 Task: Create new customer invoice with Date Opened: 23-Apr-23, Select Customer: Bargain Hunt, Terms: Net 30. Make invoice entry for item-1 with Date: 23-Apr-23, Description: Wet N Wild Beauty 749A Dulce de Leche Contouring Palette, Income Account: Income:Sales, Quantity: 2, Unit Price: 14.99, Sales Tax: Y, Sales Tax Included: Y, Tax Table: Sales Tax. Make entry for item-2 with Date: 23-Apr-23, Description: JVN Pre-Wash Scalp & Hair Treatment Oil (1.7 oz)
, Income Account: Income:Sales, Quantity: 1, Unit Price: 11.29, Sales Tax: Y, Sales Tax Included: Y, Tax Table: Sales Tax. Post Invoice with Post Date: 23-Apr-23, Post to Accounts: Assets:Accounts Receivable. Pay / Process Payment with Transaction Date: 22-May-23, Amount: 41.27, Transfer Account: Checking Account. Go to 'Print Invoice'.
Action: Mouse moved to (171, 35)
Screenshot: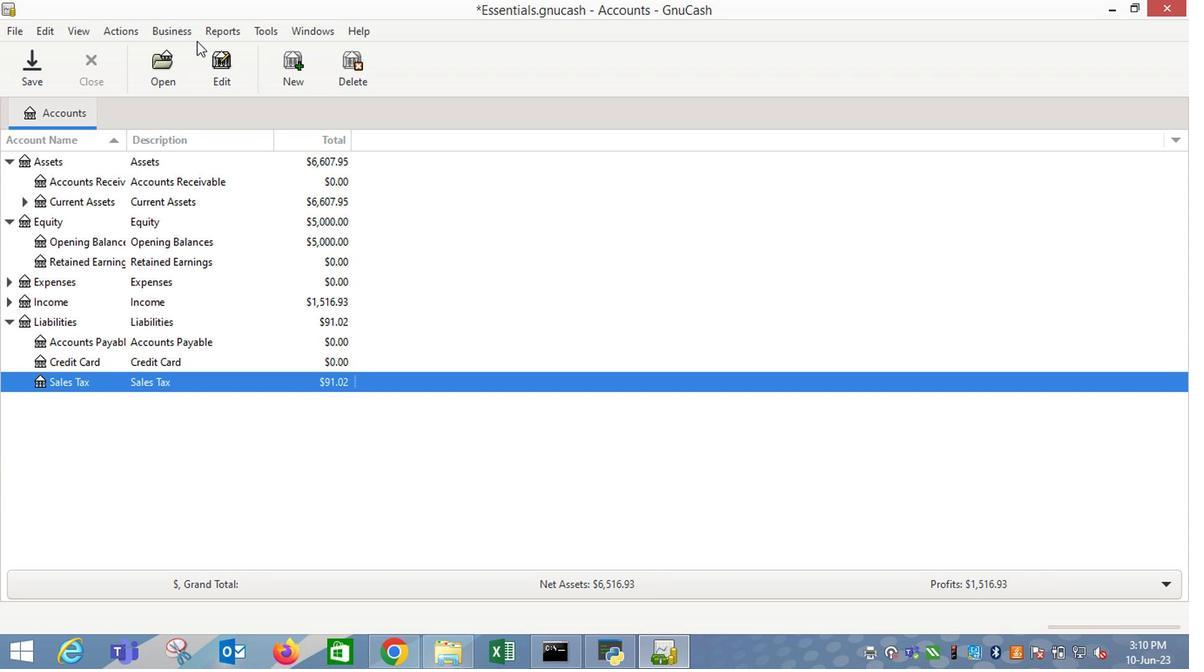 
Action: Mouse pressed left at (171, 35)
Screenshot: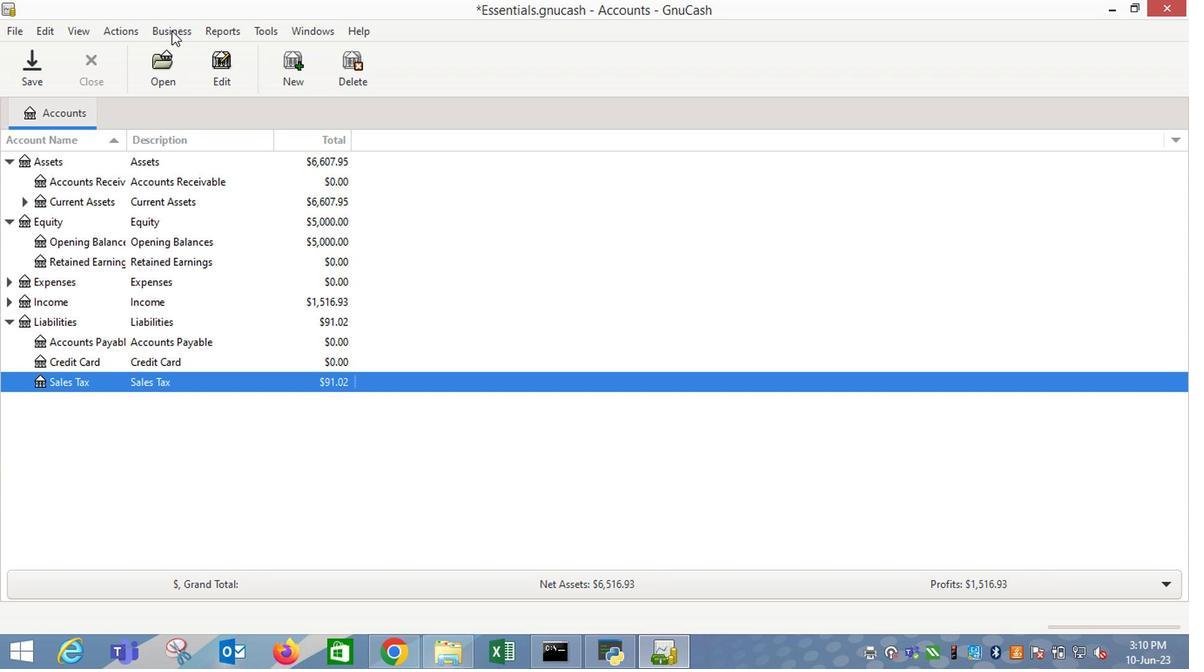 
Action: Mouse moved to (361, 122)
Screenshot: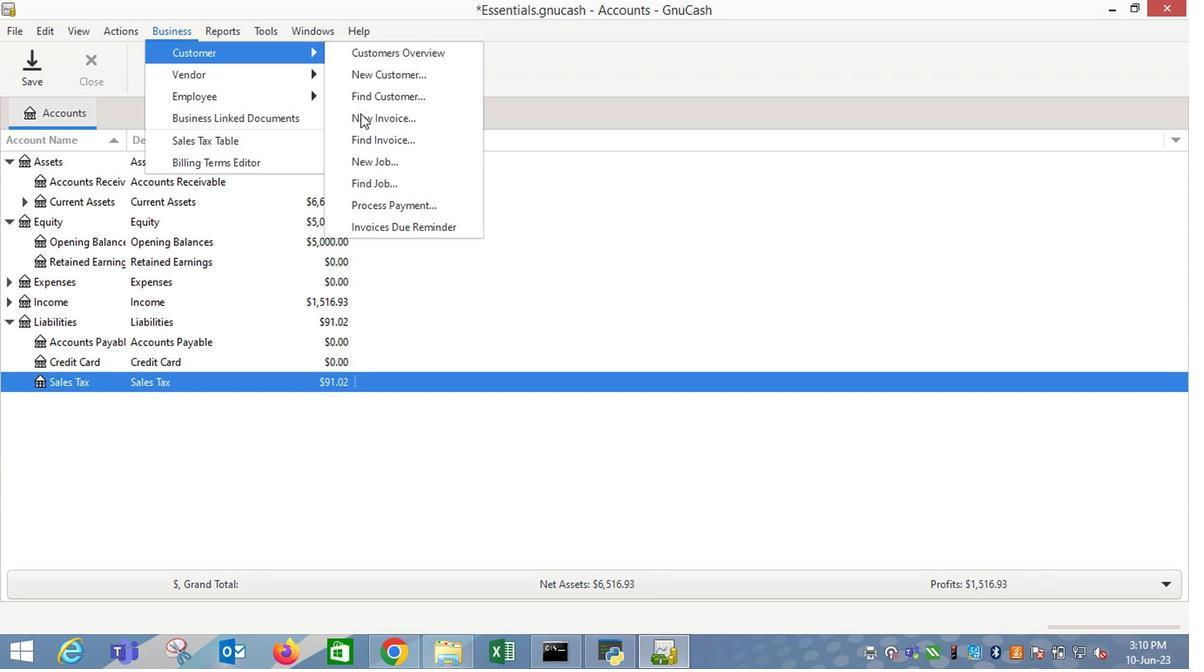 
Action: Mouse pressed left at (361, 122)
Screenshot: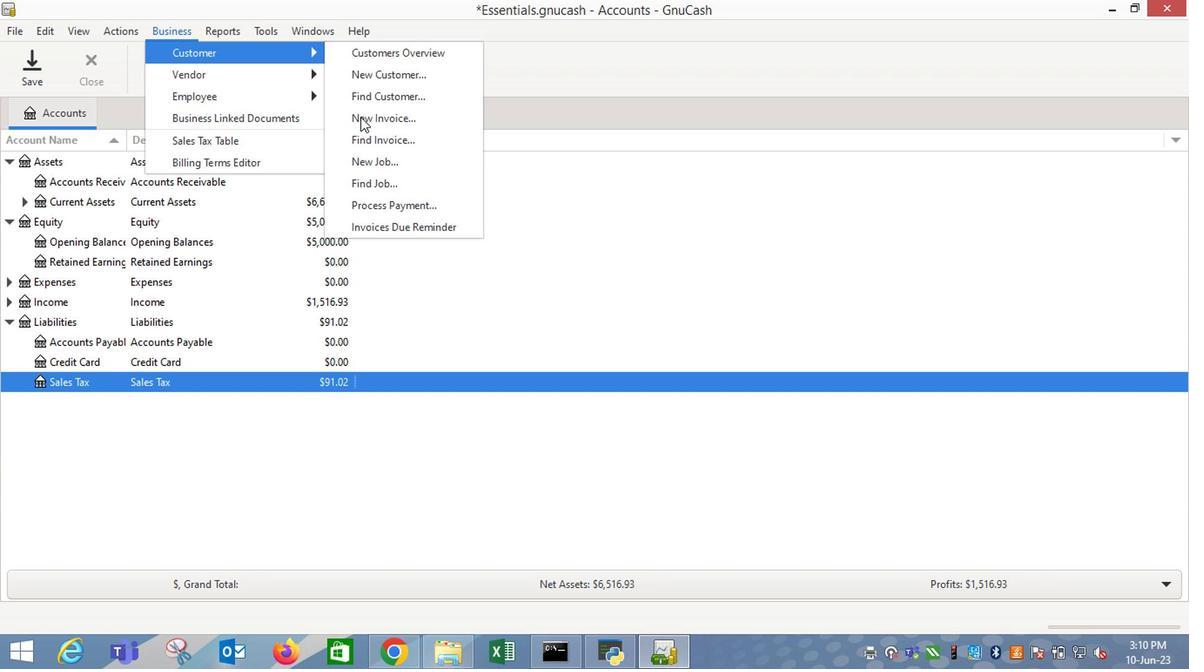 
Action: Mouse moved to (708, 268)
Screenshot: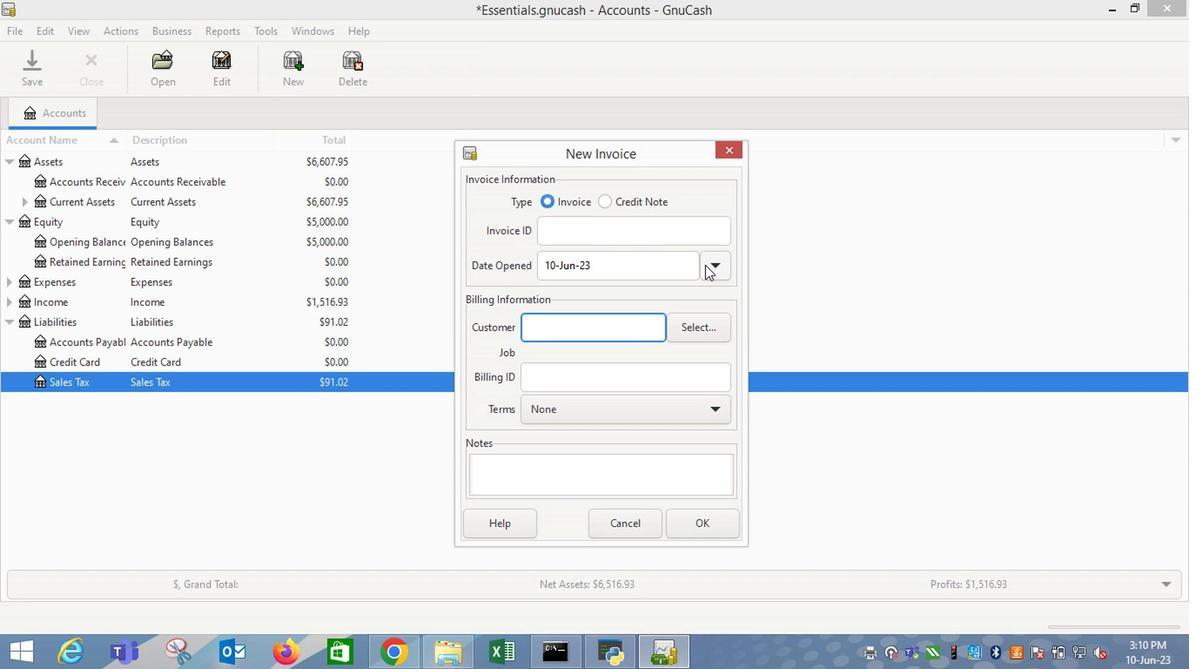 
Action: Mouse pressed left at (708, 268)
Screenshot: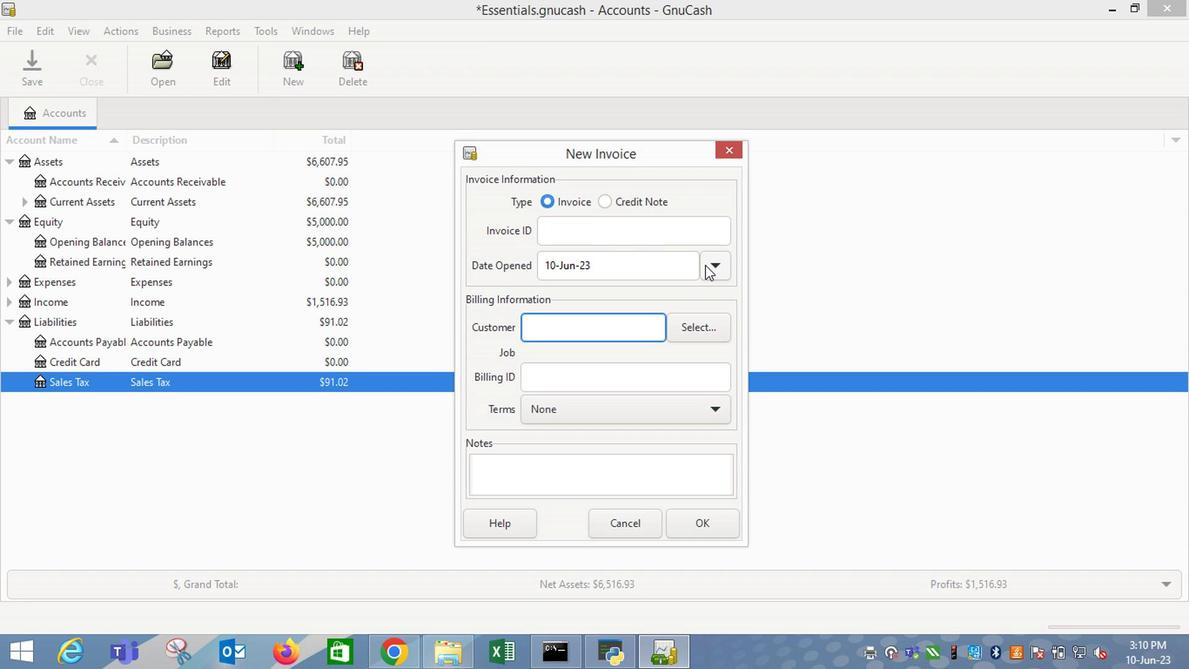 
Action: Mouse moved to (579, 294)
Screenshot: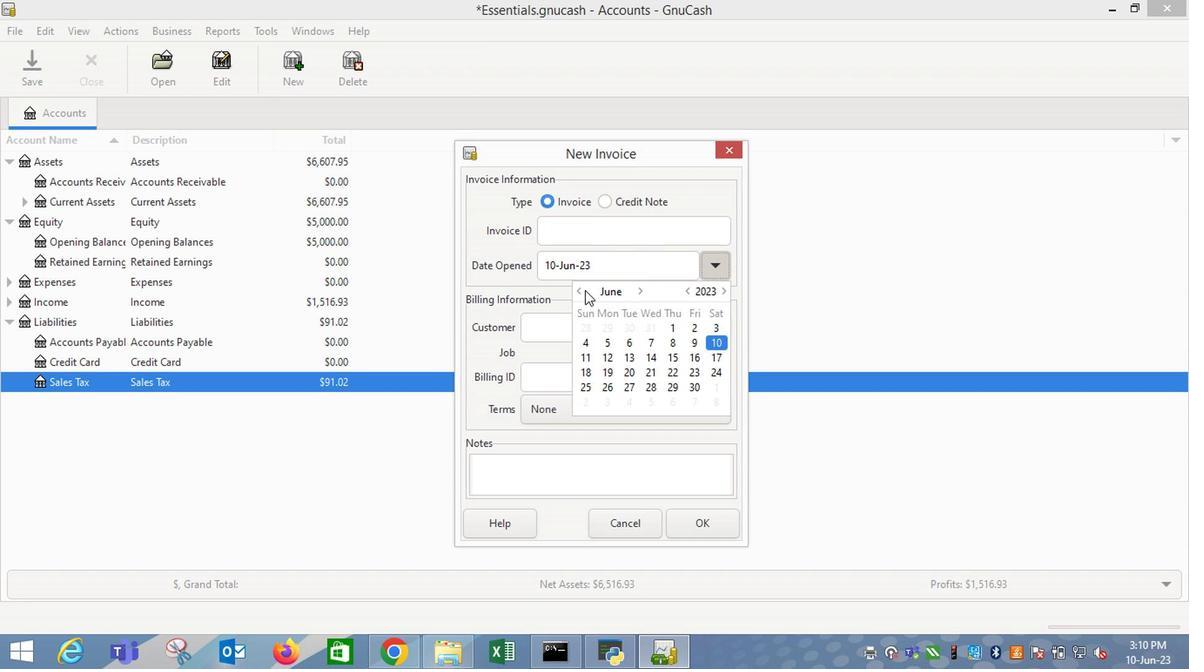 
Action: Mouse pressed left at (579, 294)
Screenshot: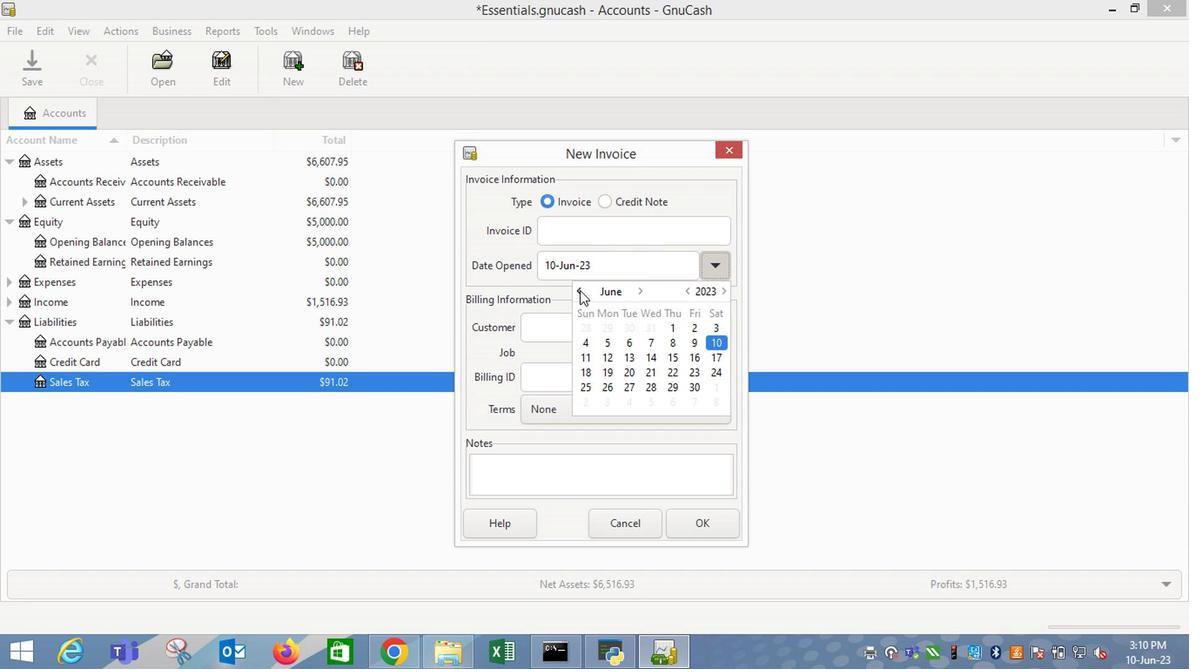 
Action: Mouse moved to (579, 294)
Screenshot: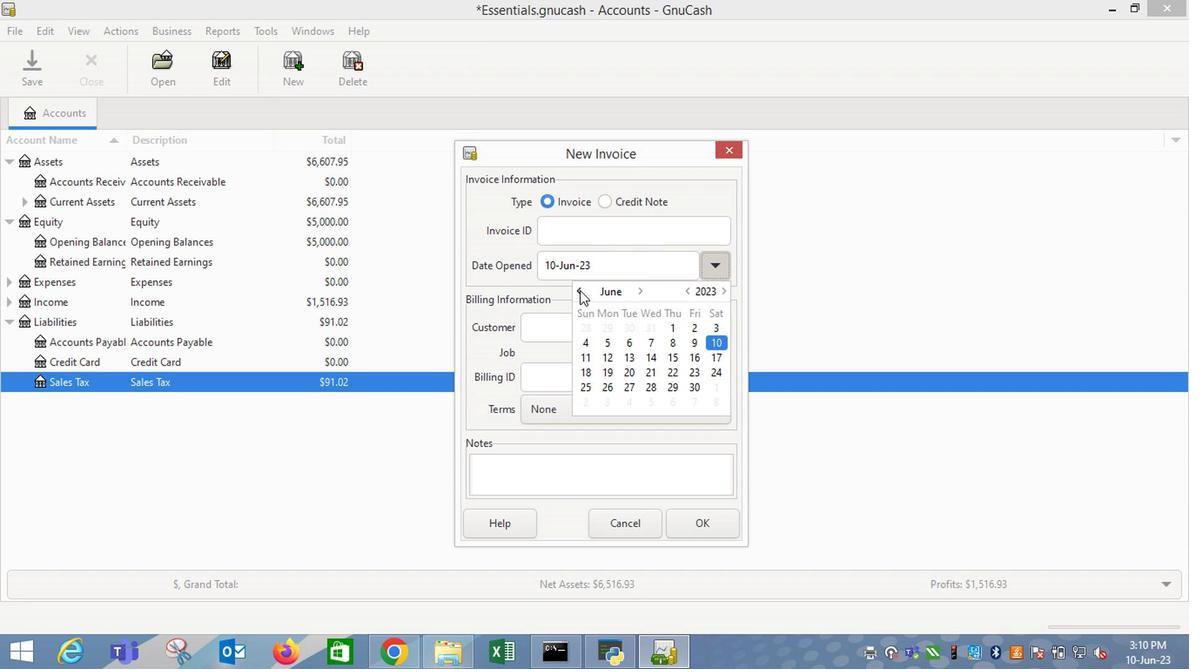 
Action: Mouse pressed left at (579, 294)
Screenshot: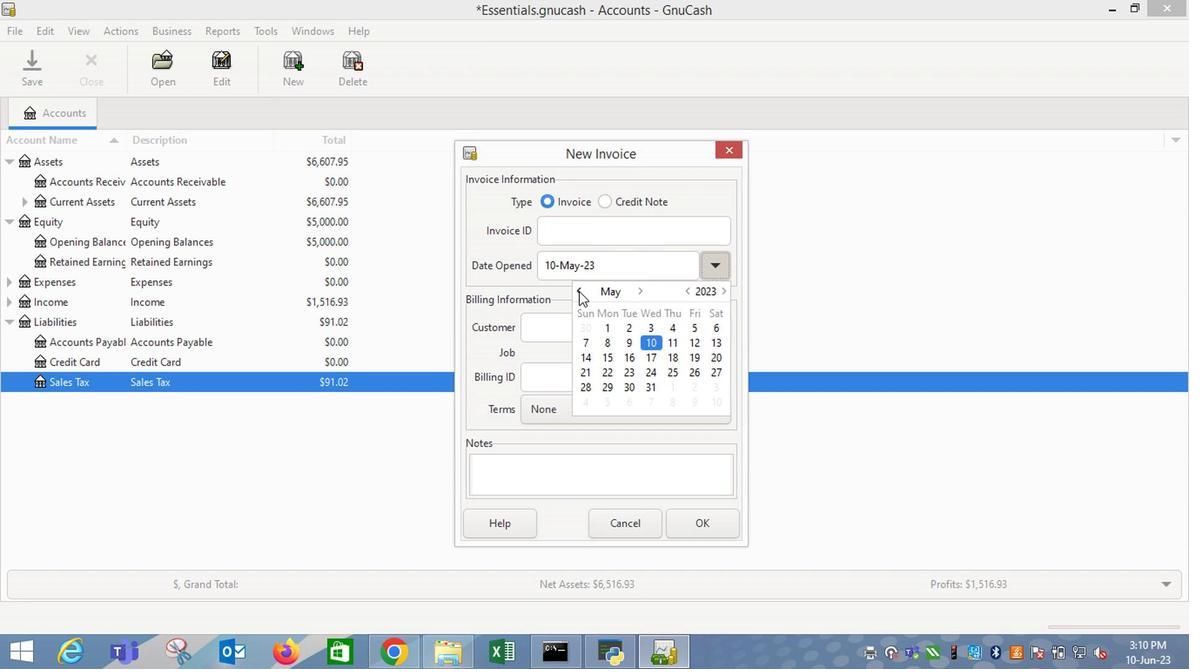 
Action: Mouse moved to (586, 390)
Screenshot: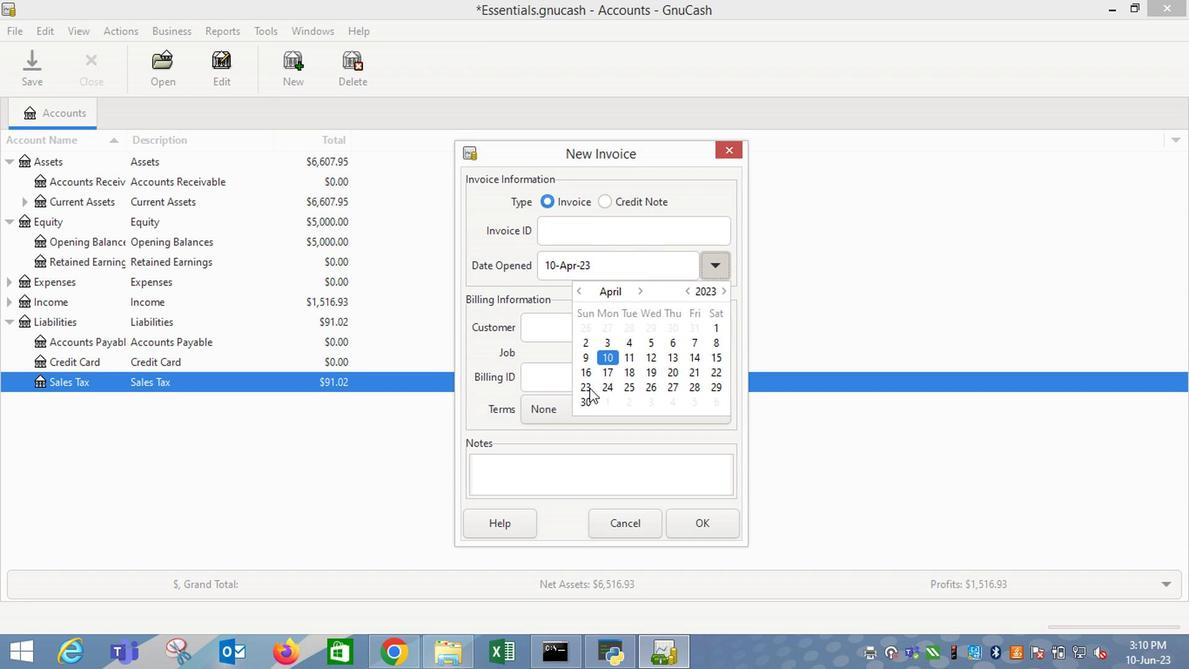 
Action: Mouse pressed left at (586, 390)
Screenshot: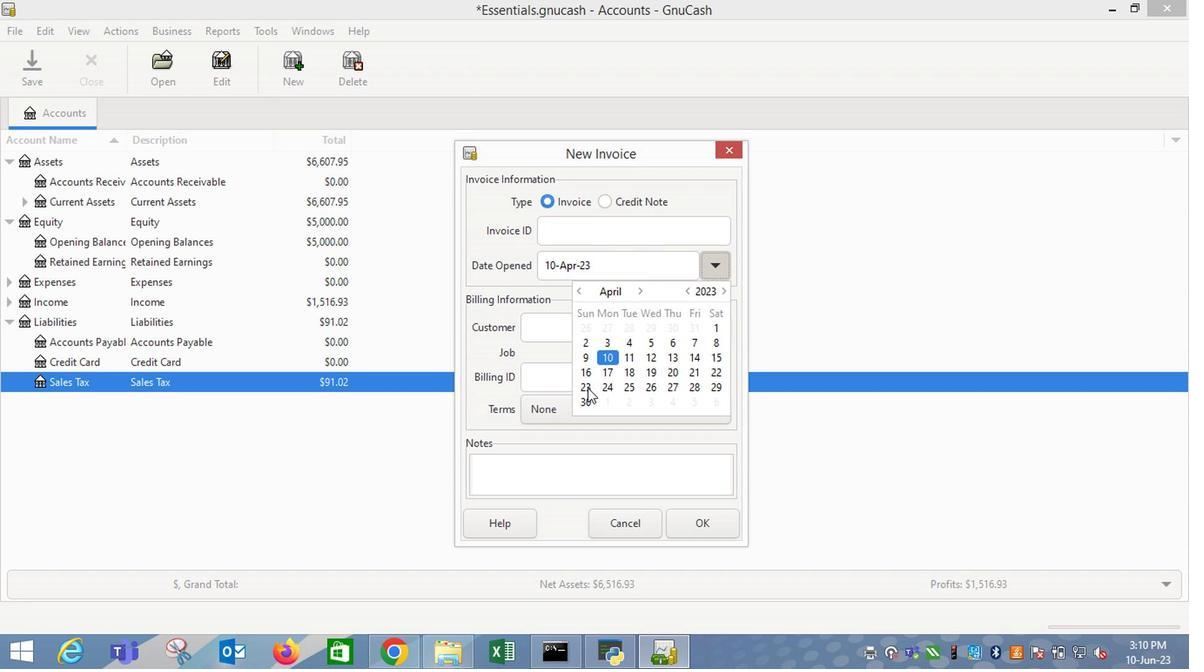 
Action: Mouse moved to (537, 375)
Screenshot: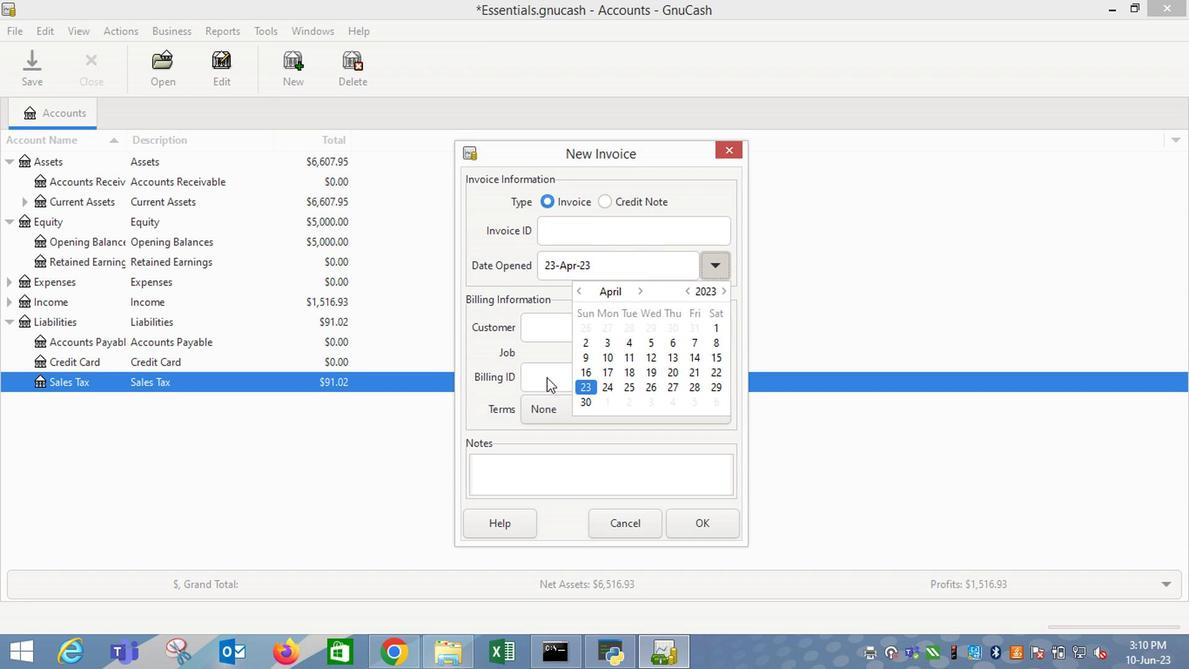 
Action: Mouse pressed left at (537, 375)
Screenshot: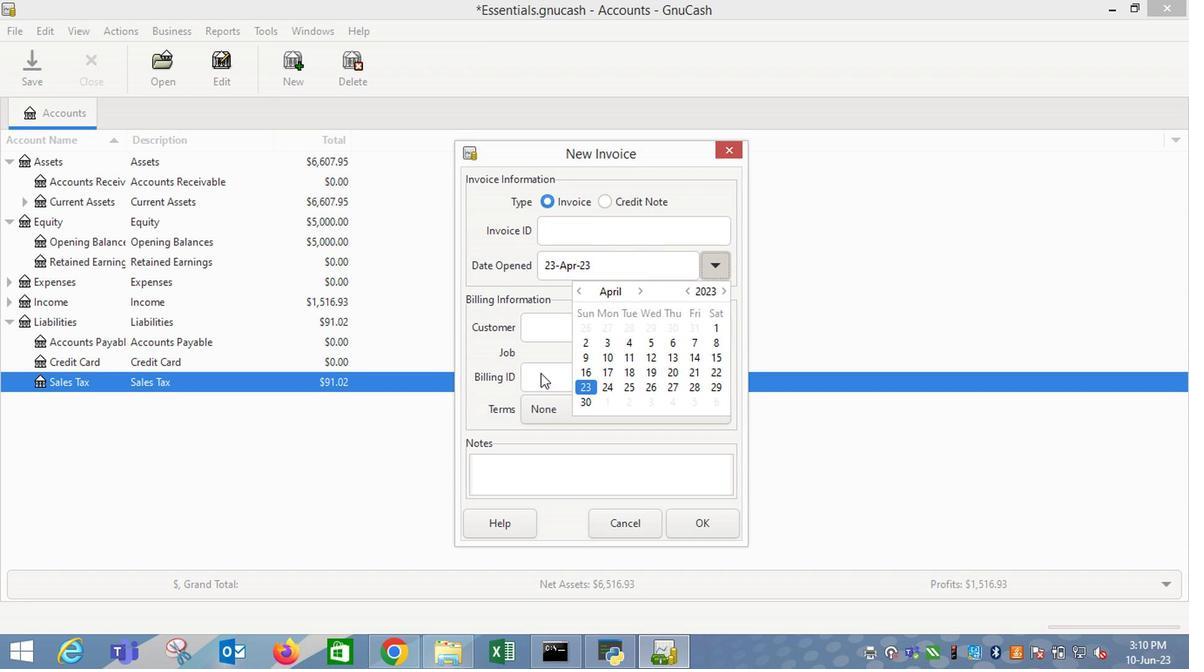 
Action: Mouse moved to (558, 331)
Screenshot: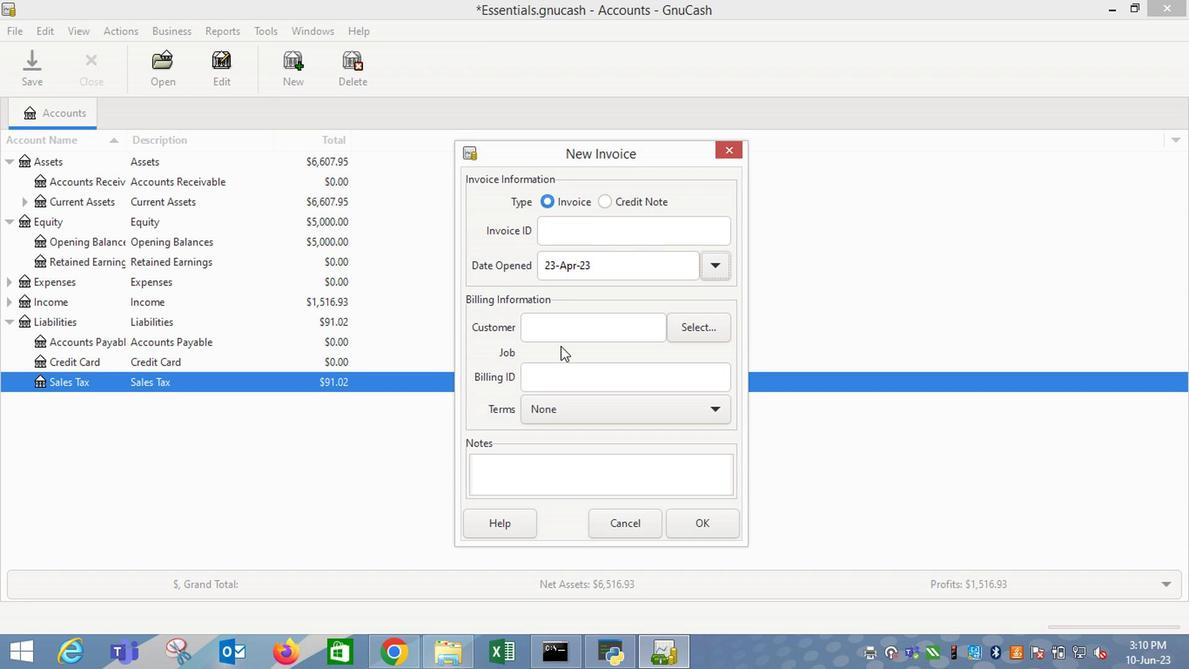 
Action: Mouse pressed left at (558, 331)
Screenshot: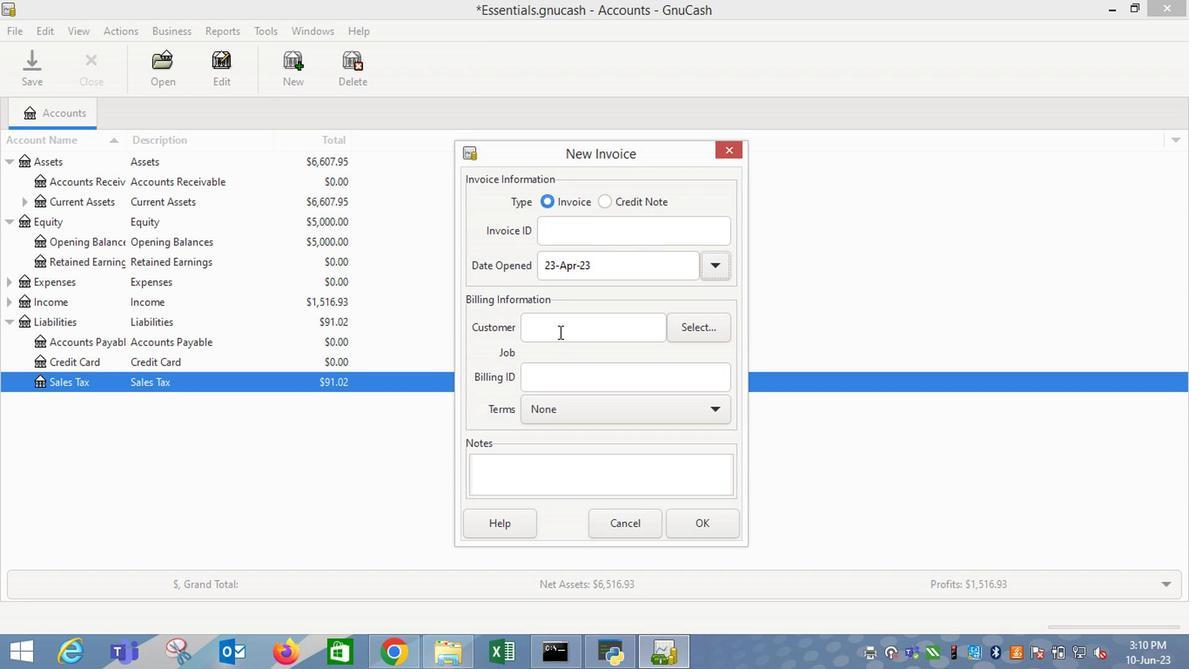 
Action: Key pressed <Key.shift_r>Bar
Screenshot: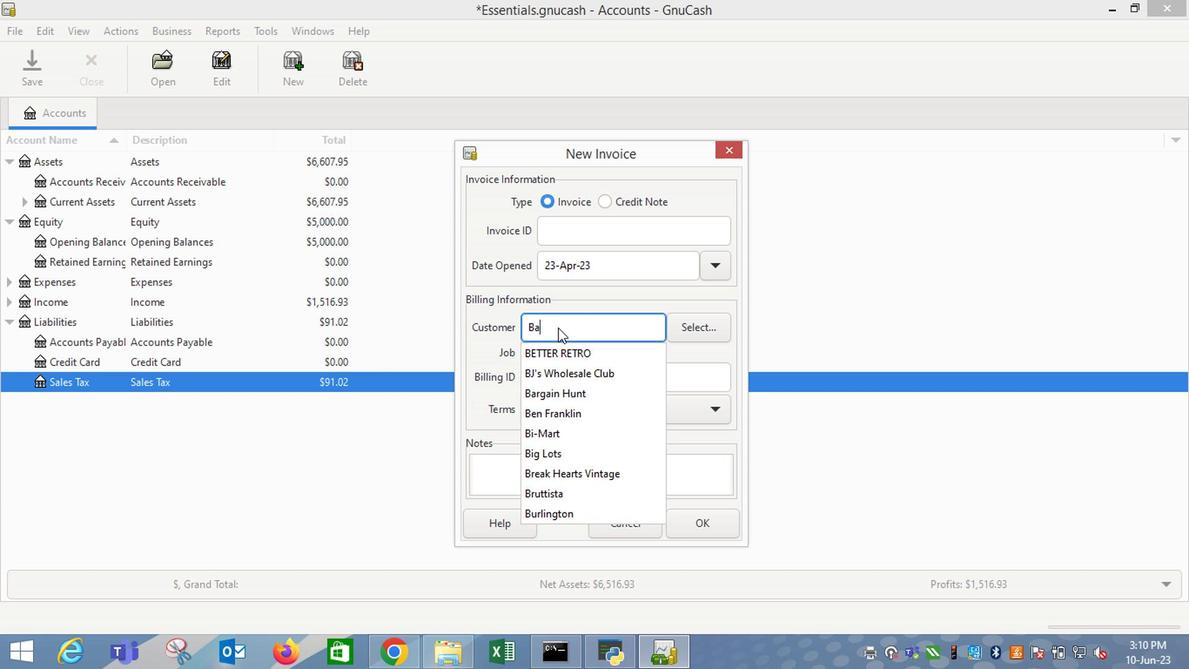 
Action: Mouse moved to (566, 353)
Screenshot: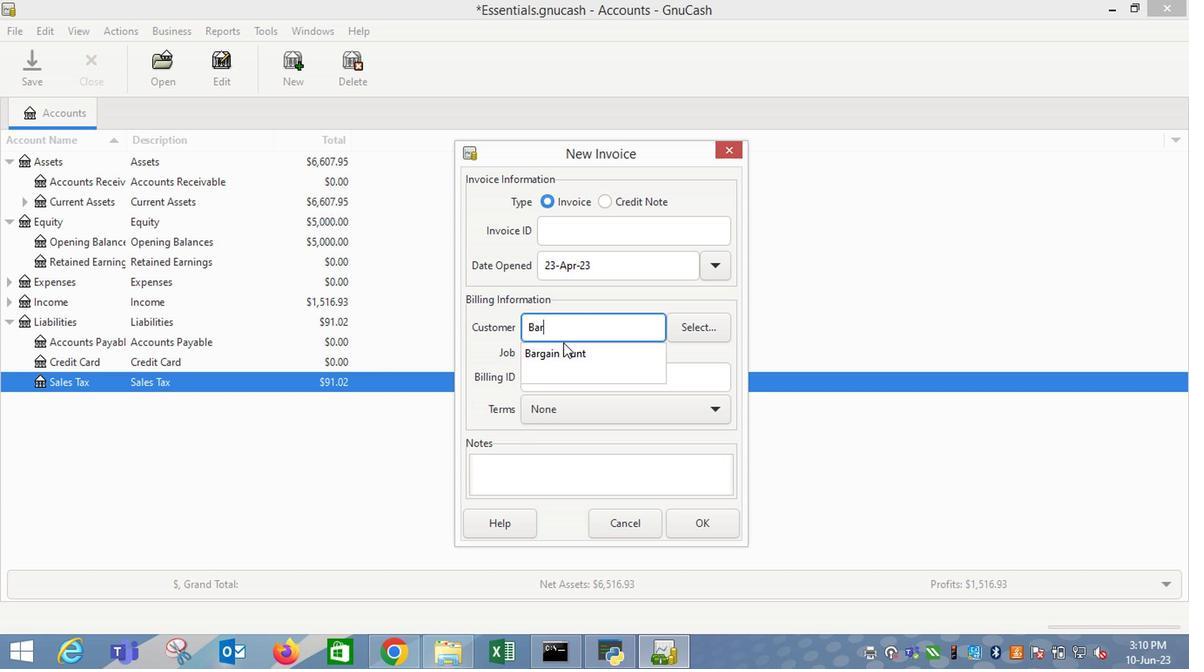 
Action: Mouse pressed left at (566, 353)
Screenshot: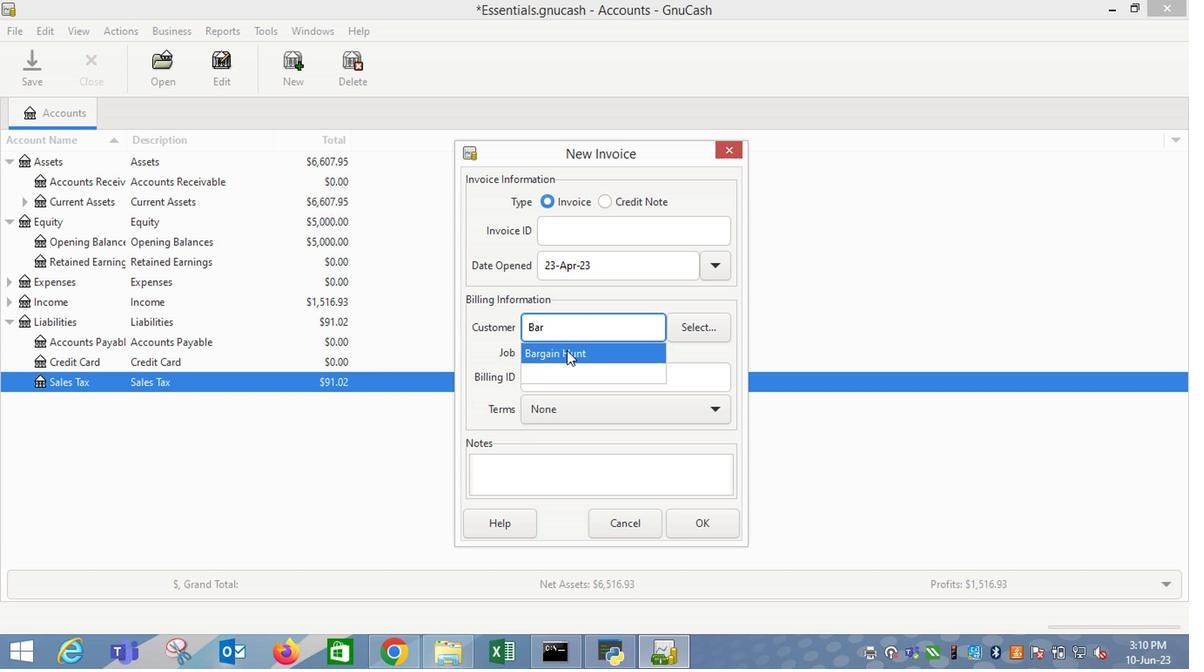 
Action: Mouse moved to (551, 426)
Screenshot: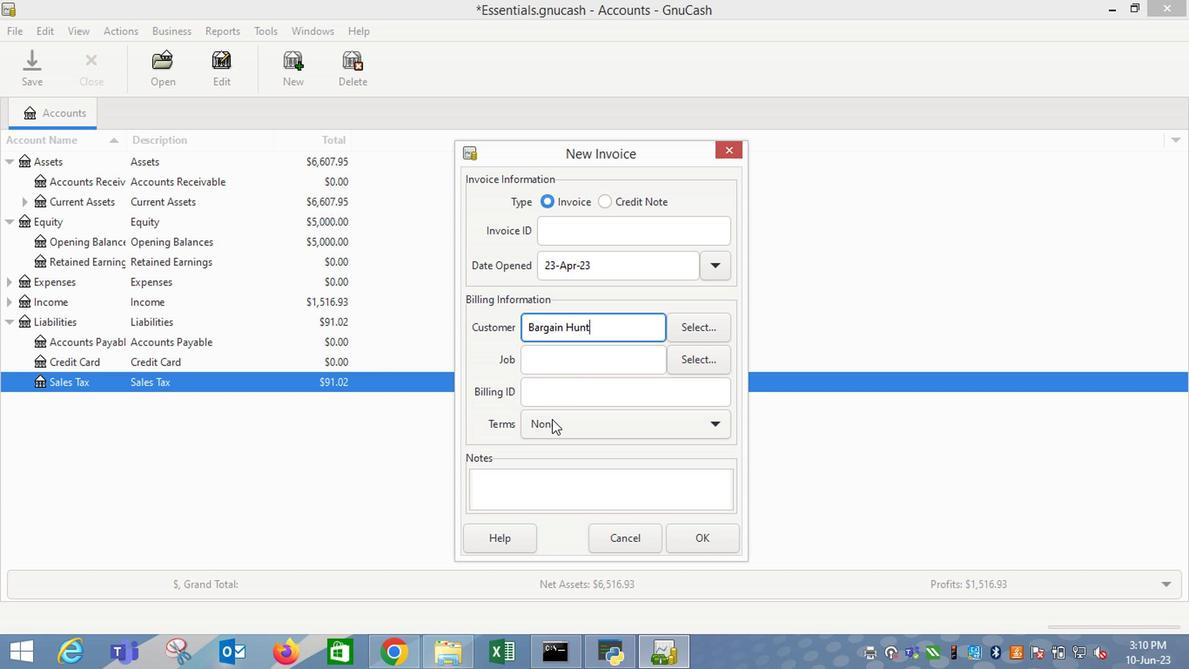 
Action: Mouse pressed left at (551, 426)
Screenshot: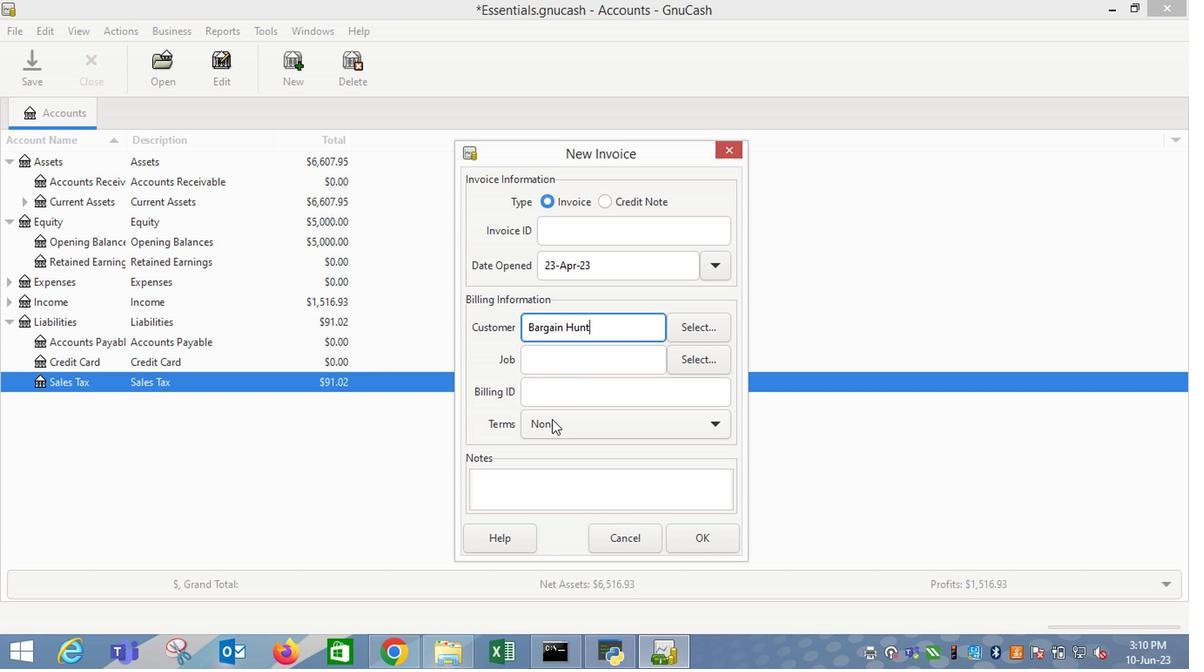 
Action: Mouse moved to (592, 488)
Screenshot: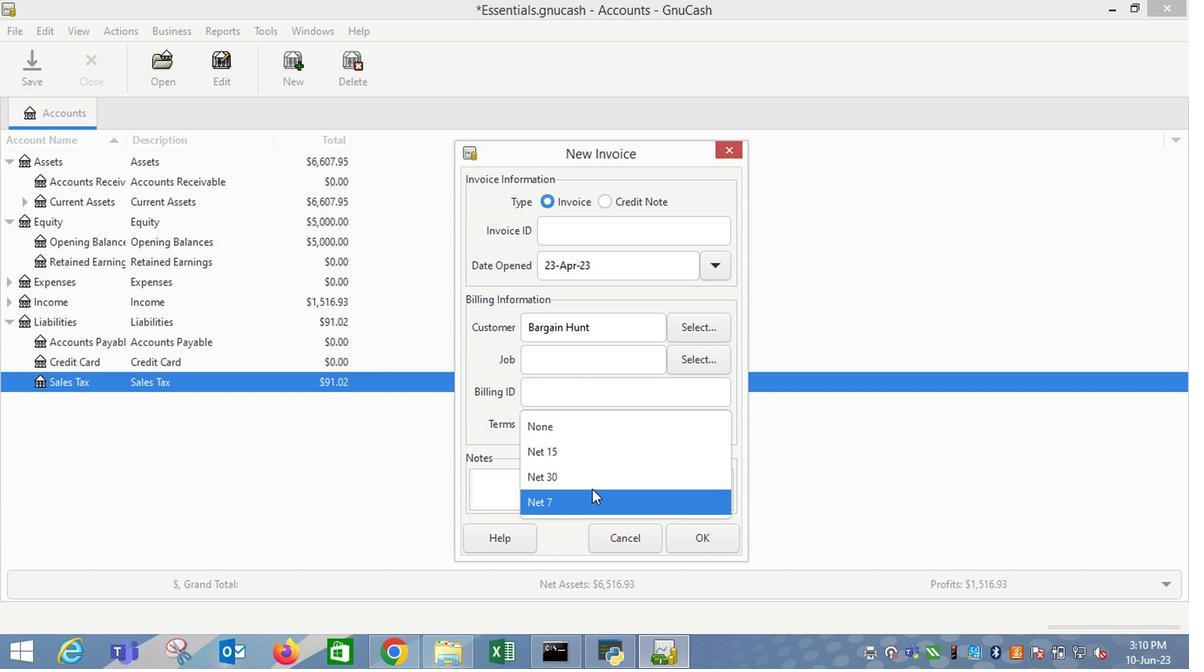 
Action: Mouse pressed left at (592, 488)
Screenshot: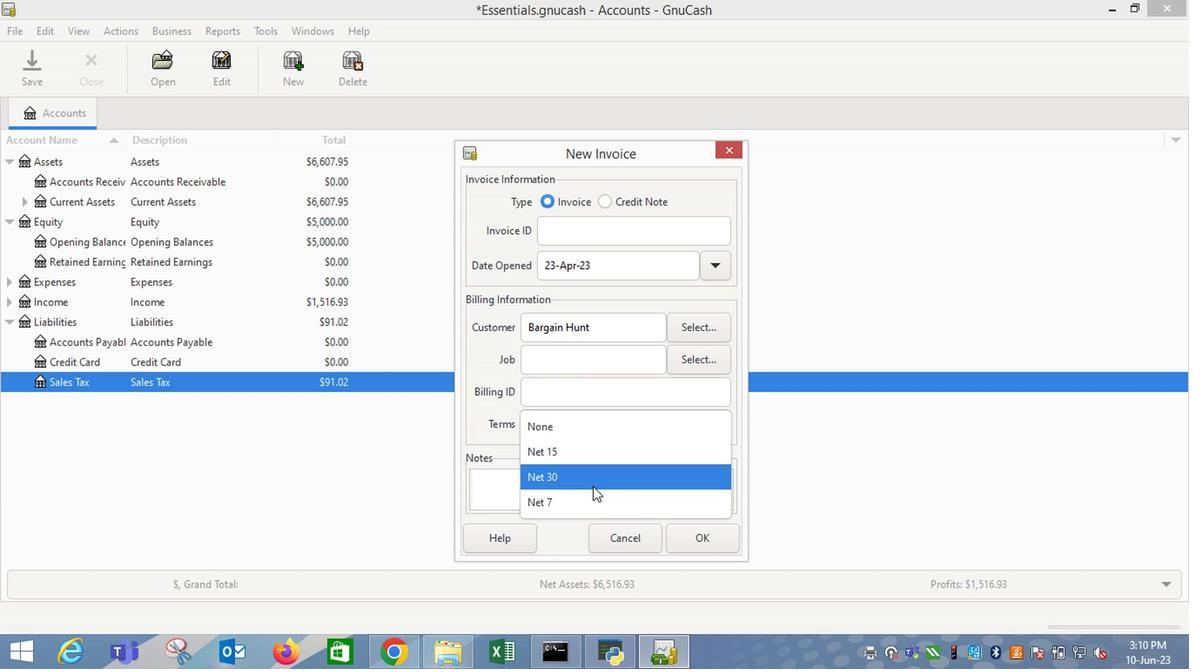
Action: Mouse moved to (697, 544)
Screenshot: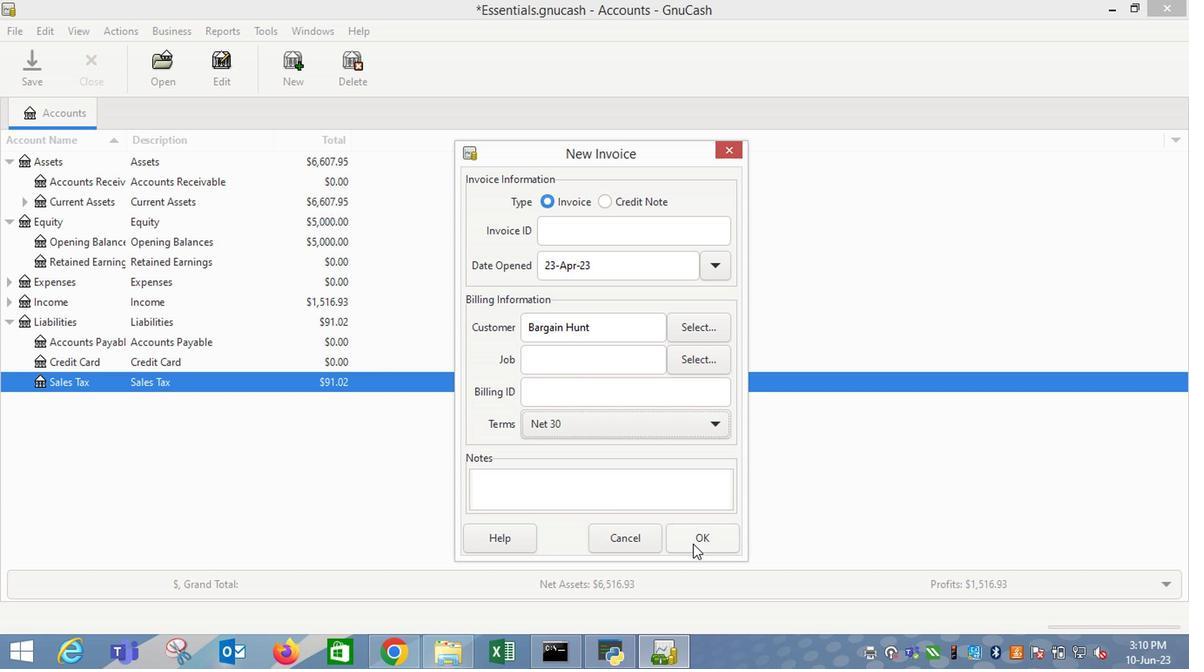 
Action: Mouse pressed left at (697, 544)
Screenshot: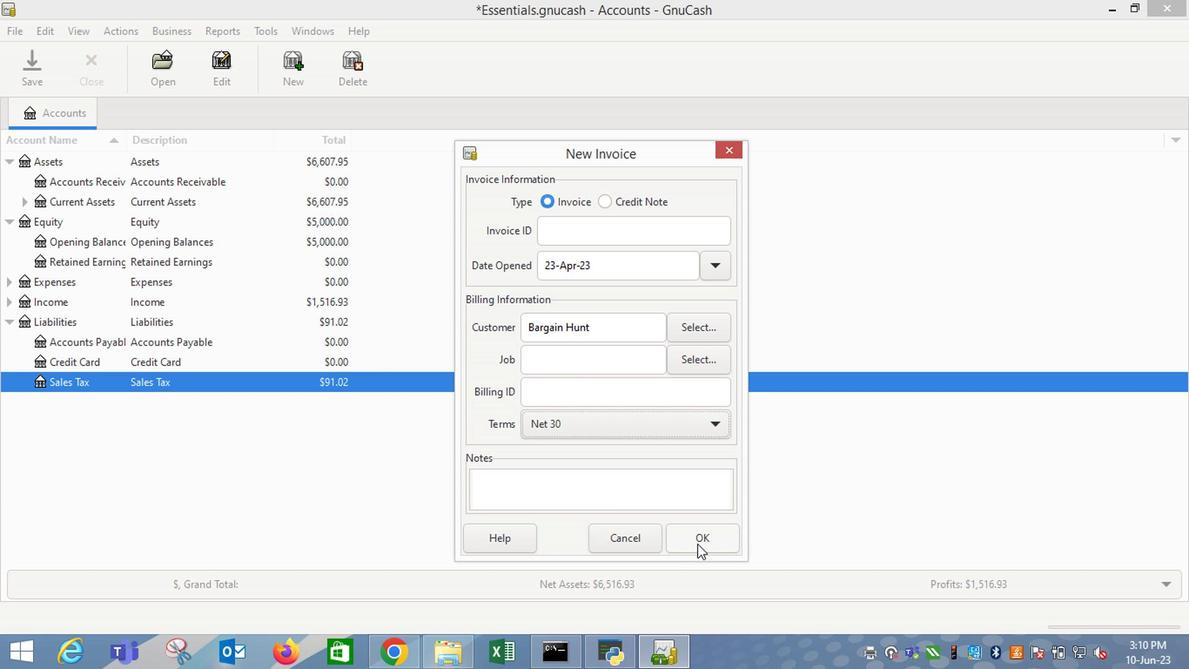 
Action: Mouse moved to (79, 345)
Screenshot: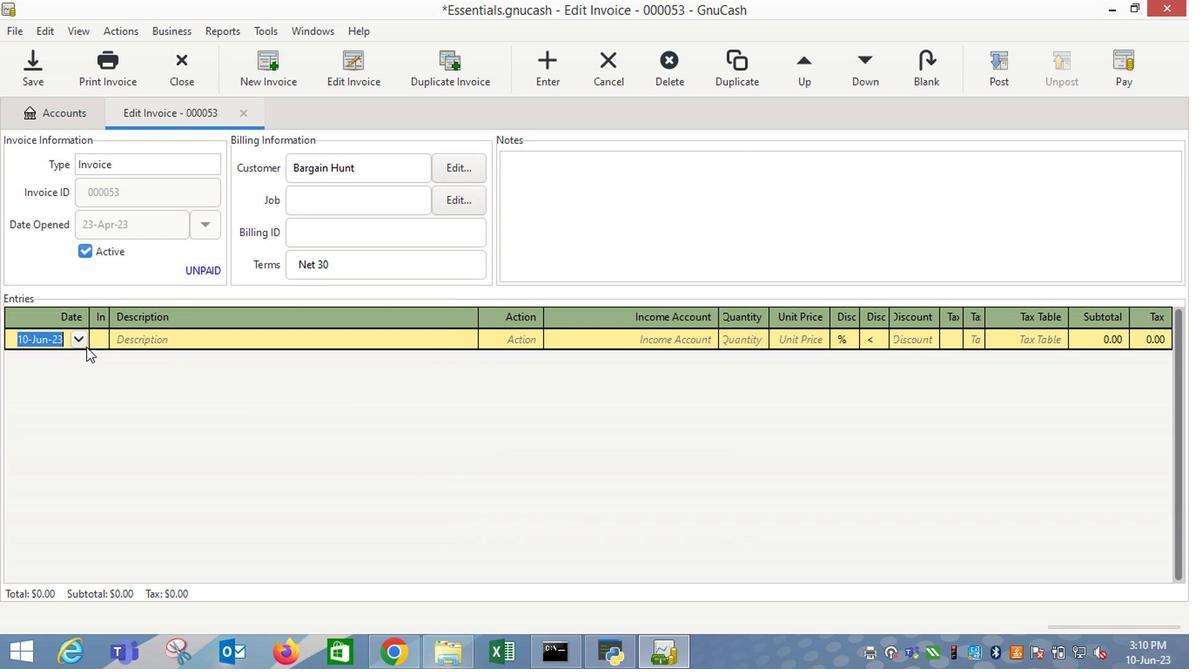 
Action: Mouse pressed left at (79, 345)
Screenshot: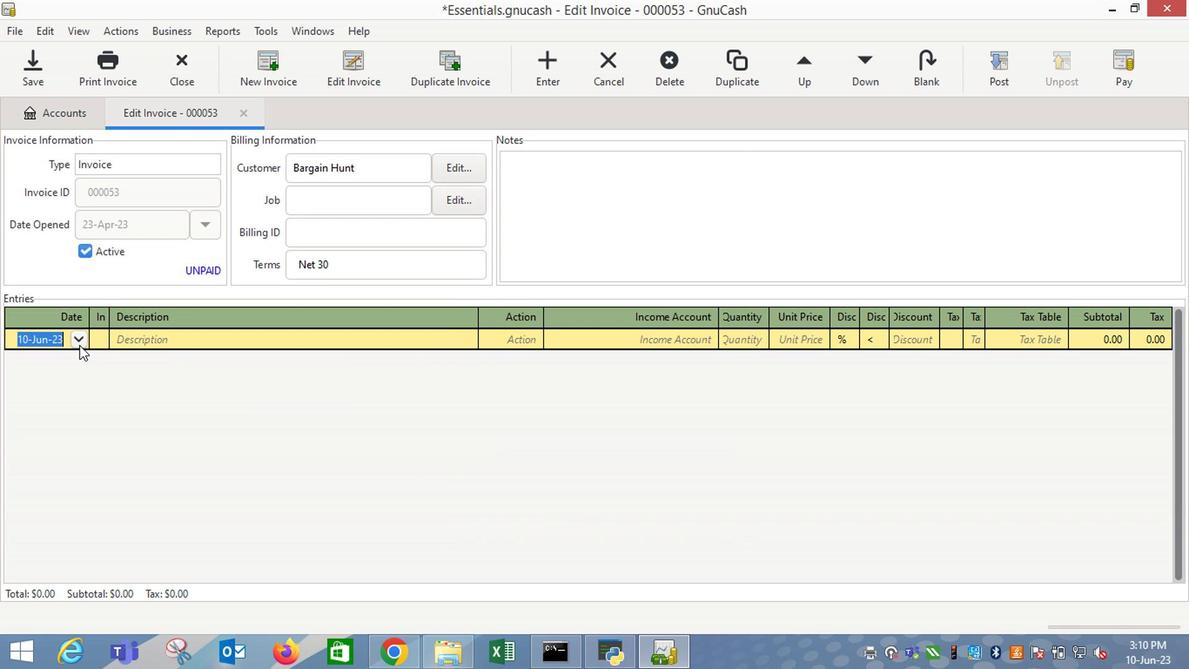 
Action: Mouse moved to (14, 367)
Screenshot: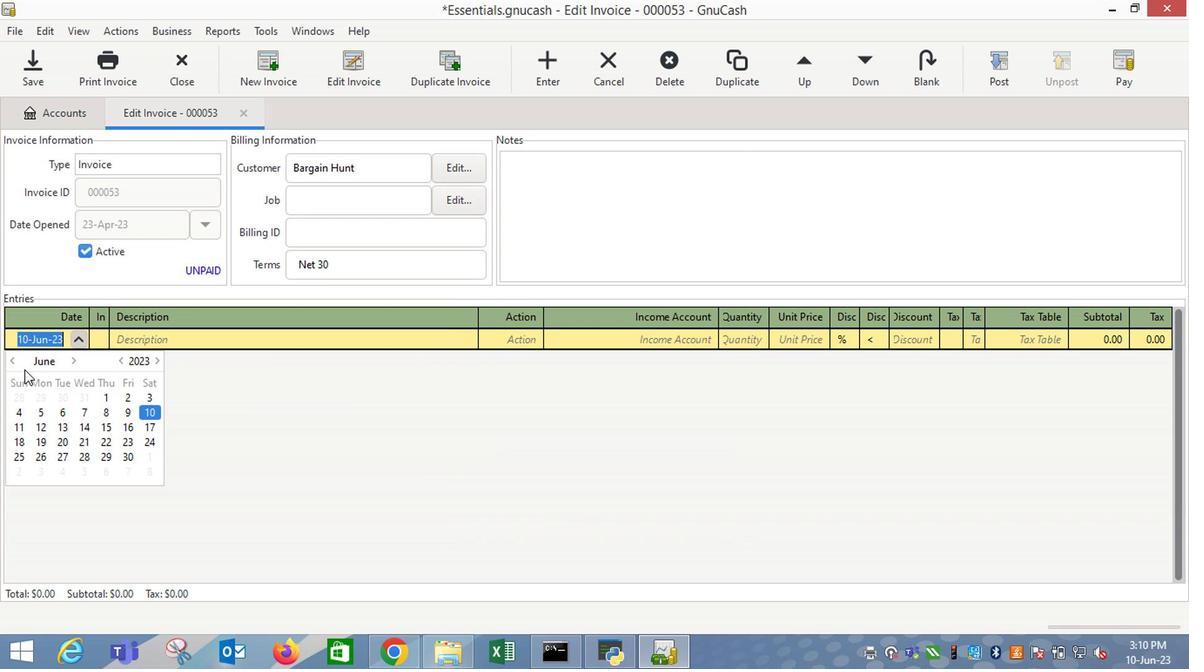 
Action: Mouse pressed left at (14, 367)
Screenshot: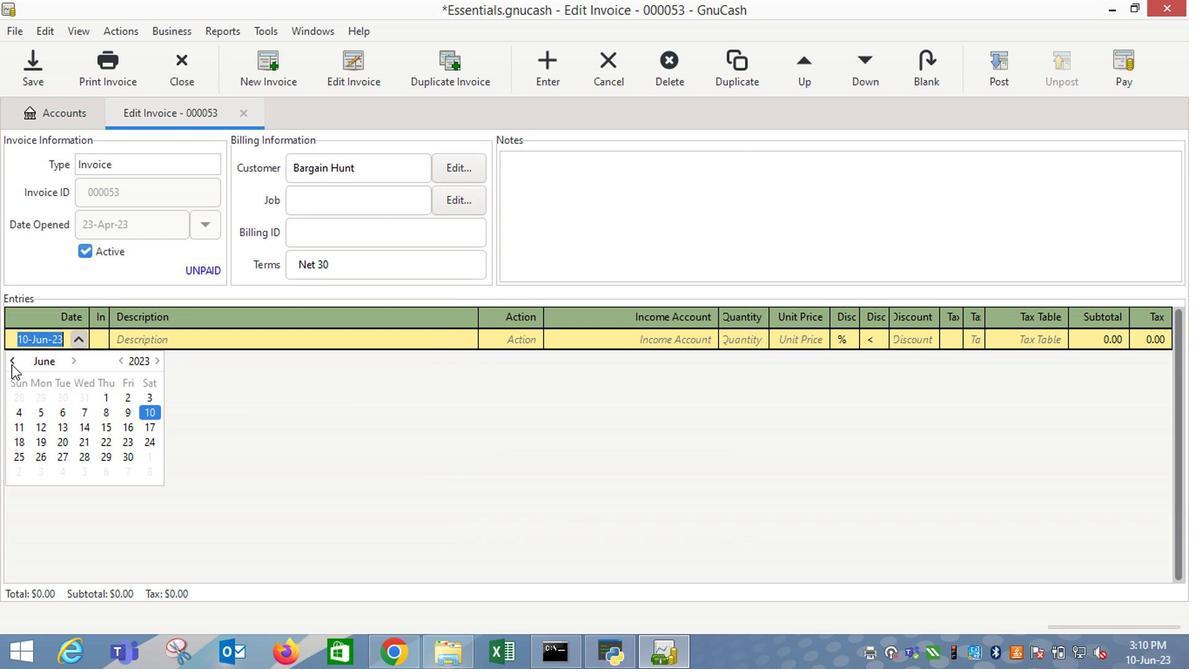
Action: Mouse pressed left at (14, 367)
Screenshot: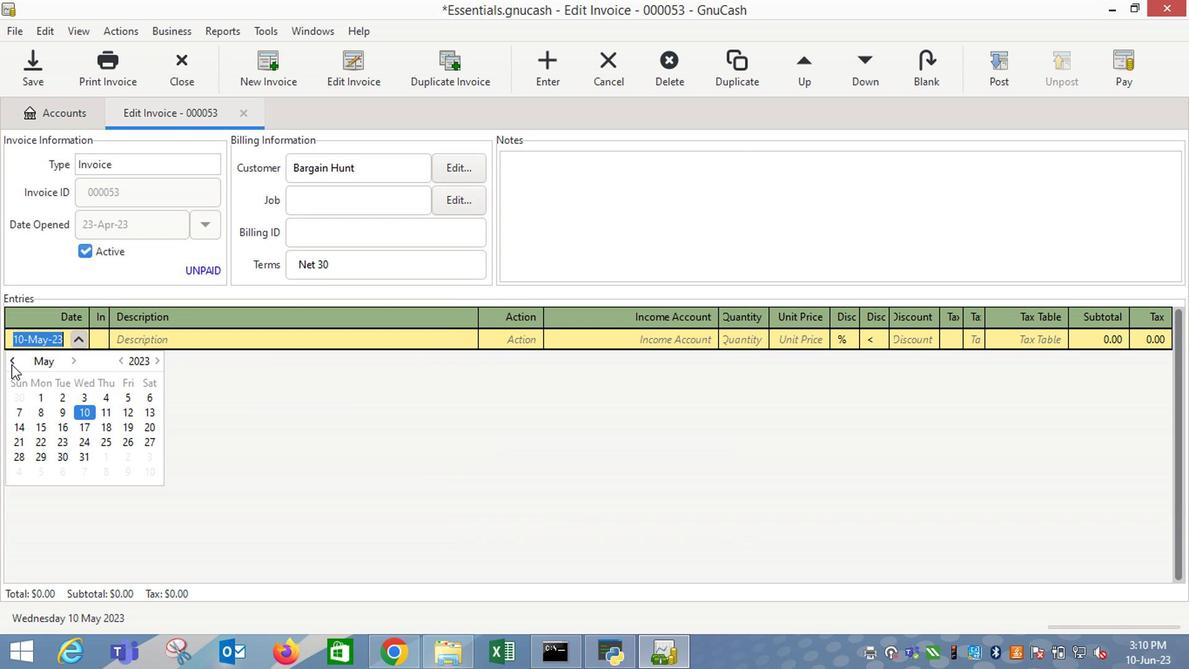 
Action: Mouse moved to (16, 460)
Screenshot: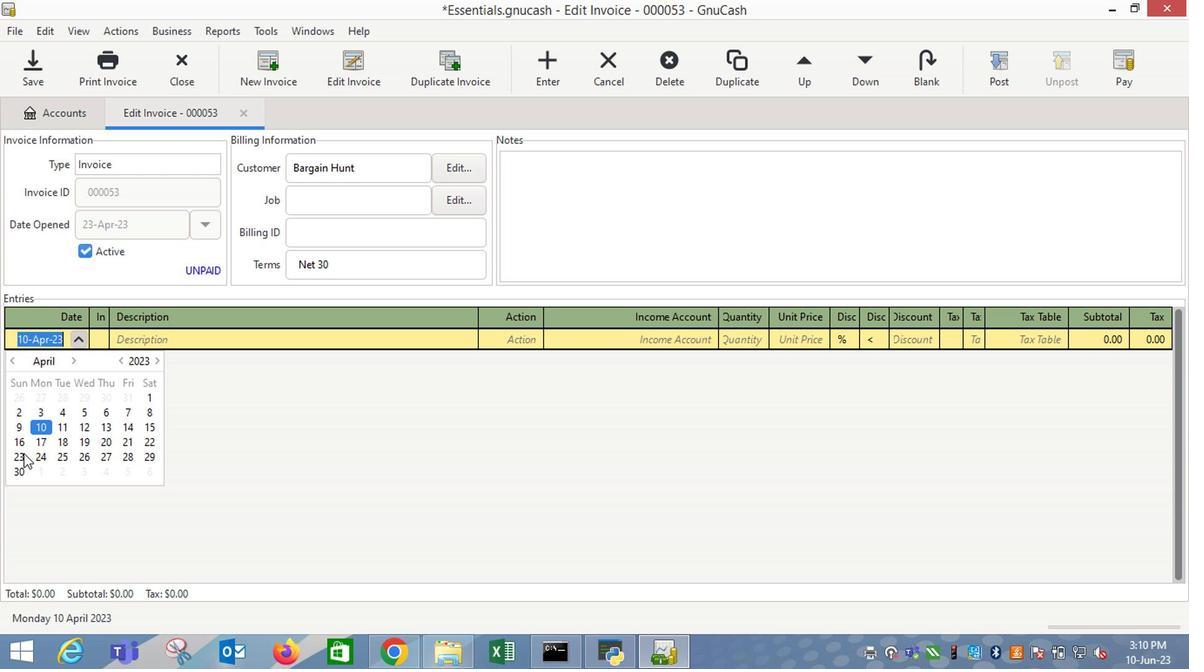 
Action: Mouse pressed left at (16, 460)
Screenshot: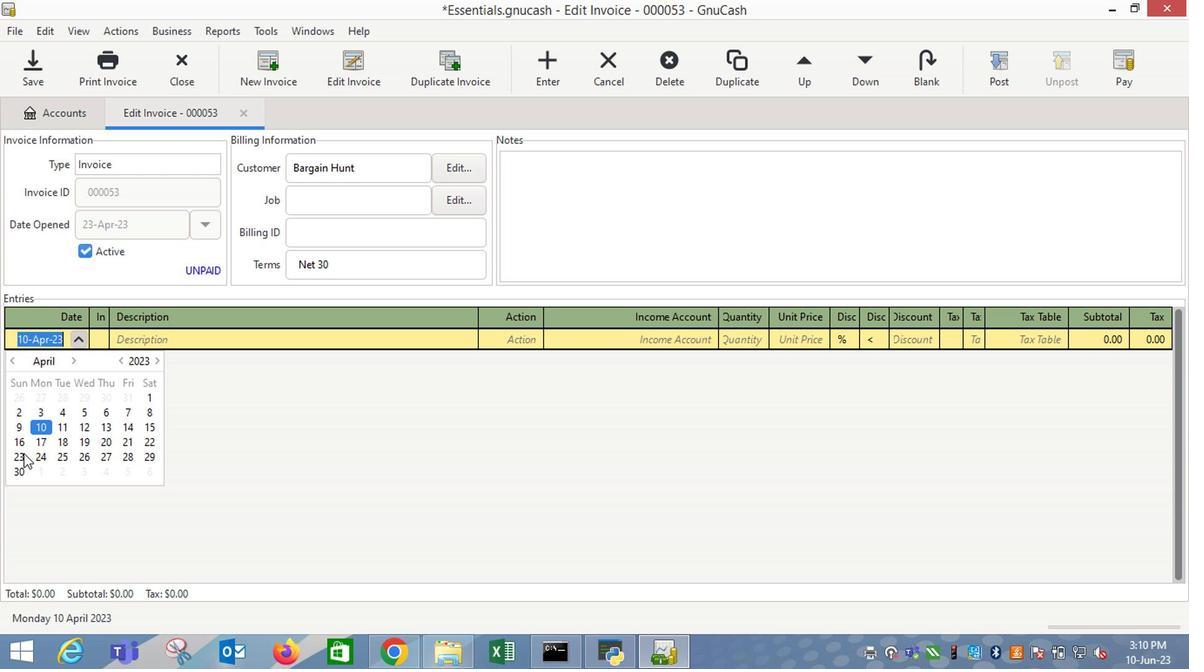 
Action: Key pressed <Key.tab><Key.shift_r>Wet<Key.space><Key.shift_r>N<Key.space><Key.backspace><Key.backspace><Key.backspace><Key.shift_r><Key.shift_r>N<Key.space><Key.backspace><Key.backspace><Key.backspace><Key.backspace><Key.backspace><Key.backspace><Key.backspace><Key.backspace><Key.backspace><Key.backspace><Key.backspace><Key.backspace><Key.backspace><Key.backspace><Key.backspace><Key.backspace><Key.backspace><Key.backspace><Key.backspace><Key.backspace><Key.backspace><Key.shift_r>Wet<Key.space><Key.shift_r>N<Key.space><Key.shift_r>Wild<Key.space><Key.shift_r>Beauty<Key.space>74<Key.tab><Key.tab>14.99
Screenshot: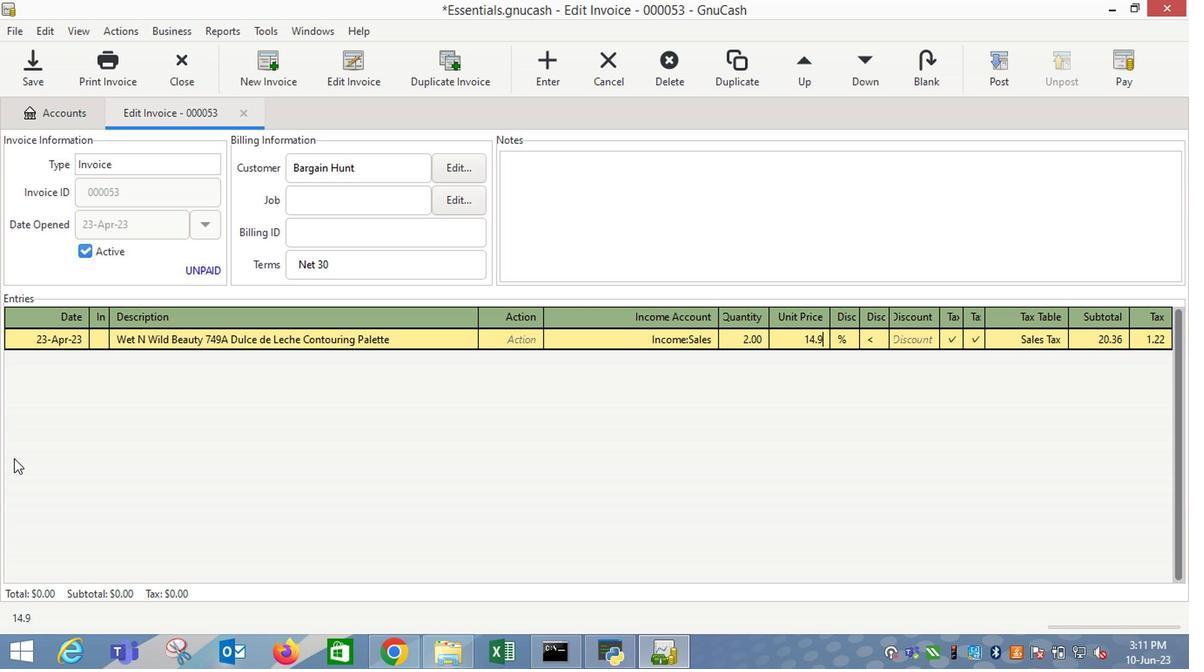 
Action: Mouse moved to (405, 284)
Screenshot: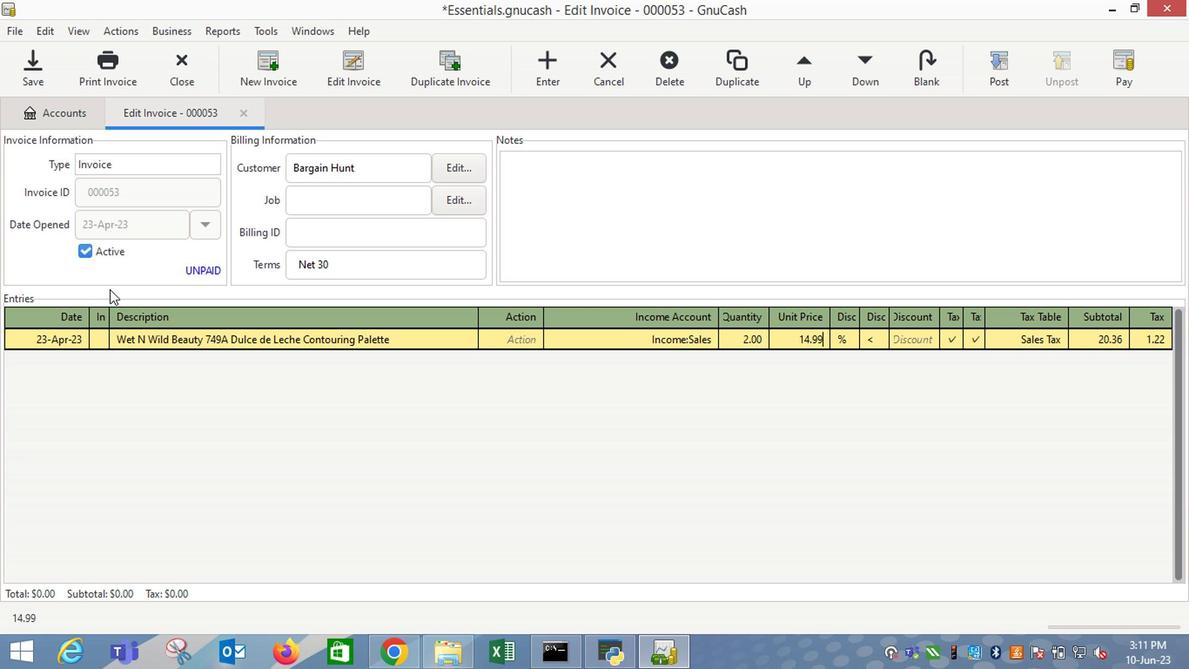 
Action: Key pressed <Key.tab>
Screenshot: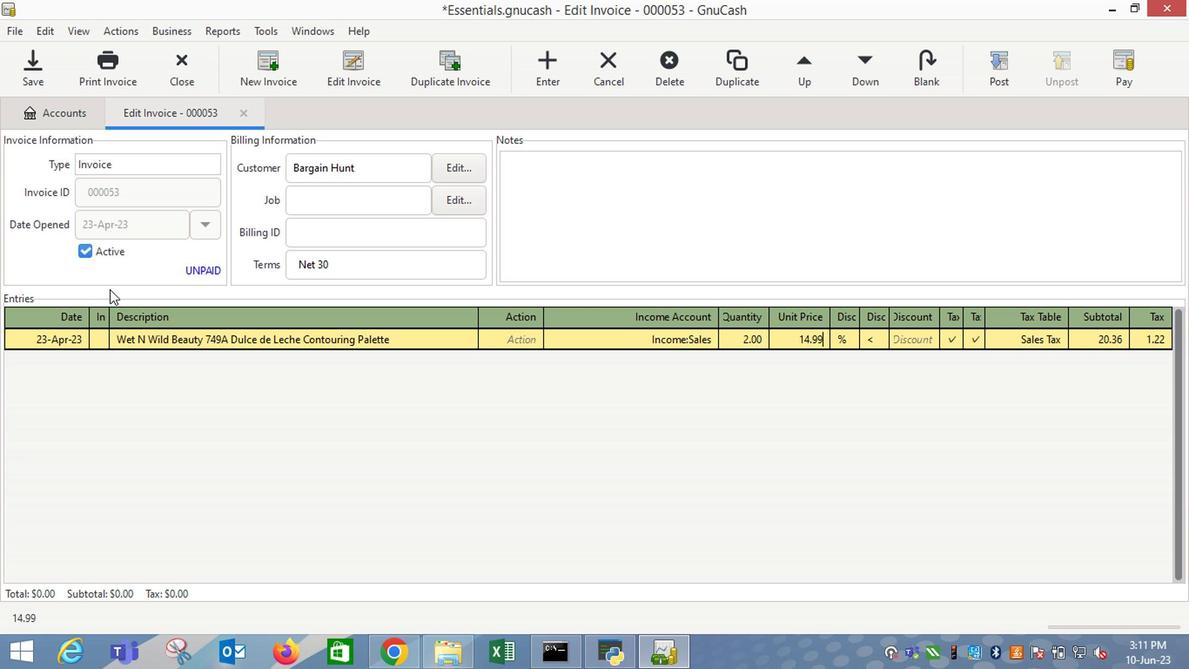 
Action: Mouse moved to (1028, 346)
Screenshot: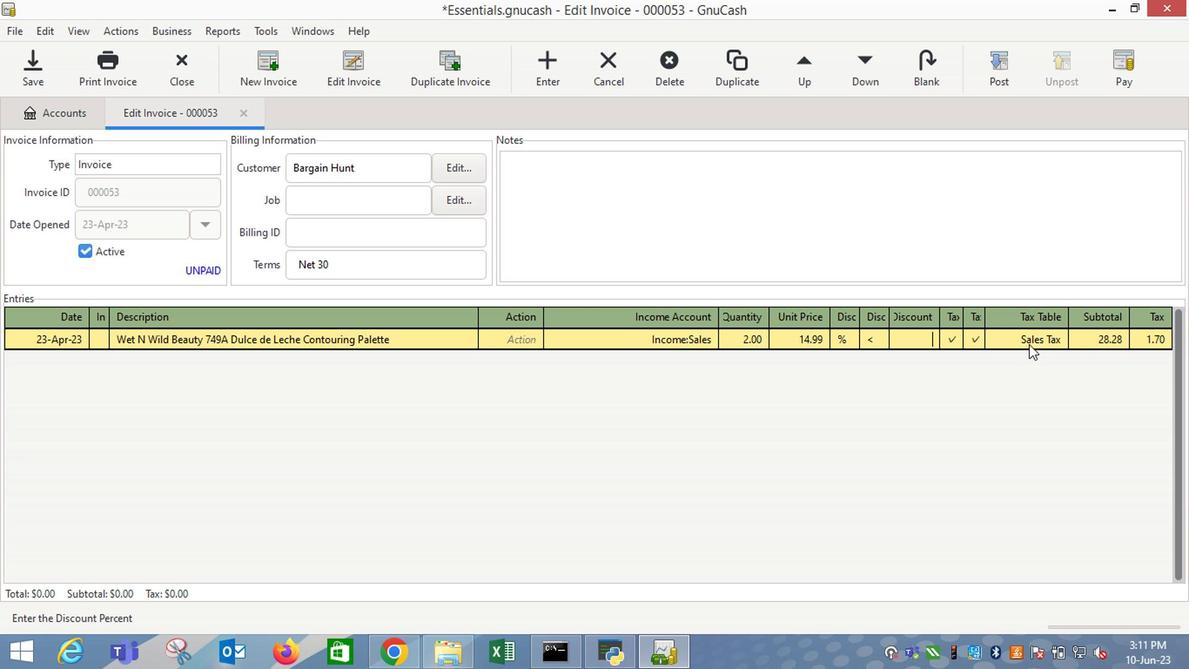 
Action: Mouse pressed left at (1028, 346)
Screenshot: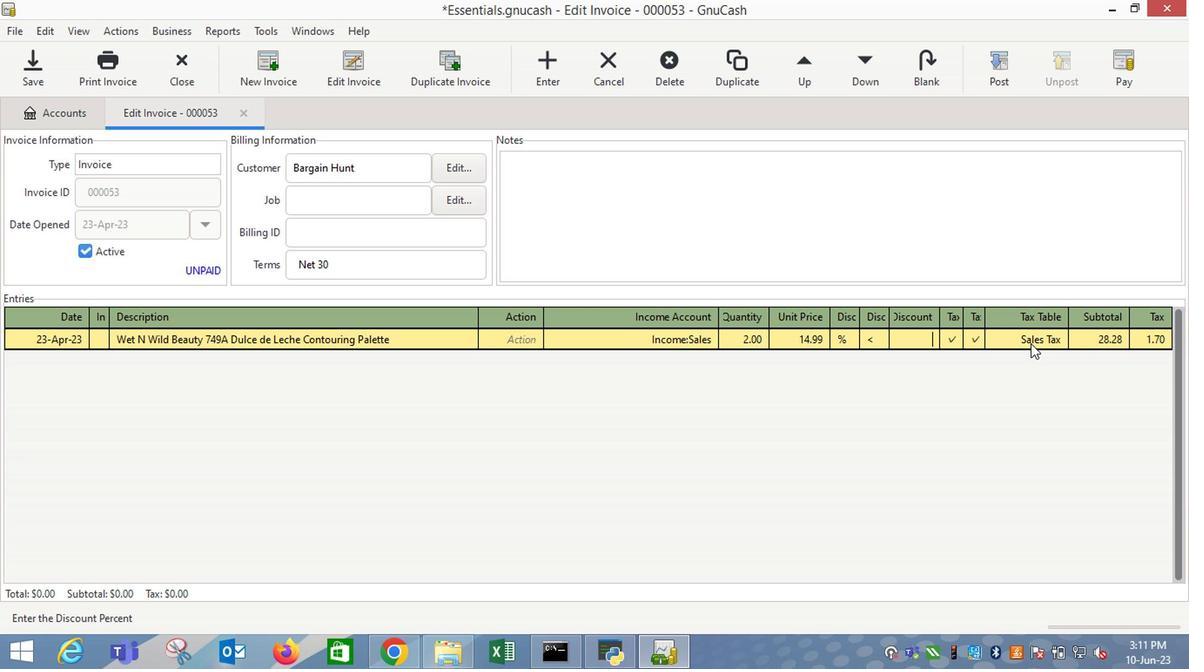 
Action: Mouse moved to (972, 351)
Screenshot: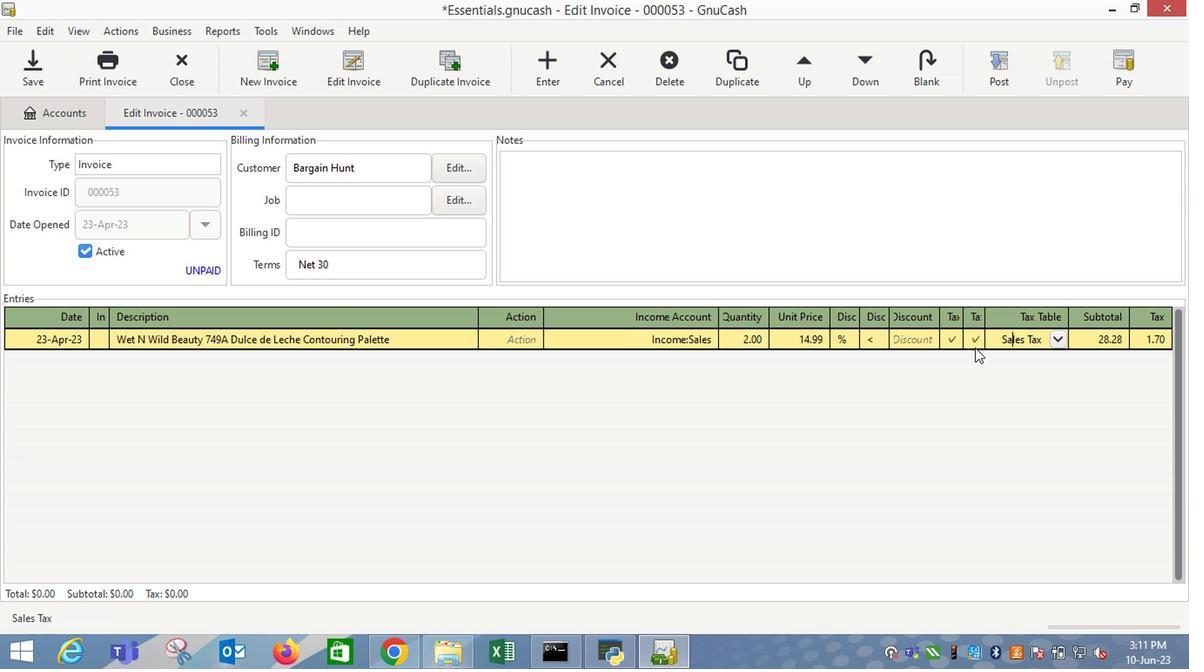 
Action: Key pressed <Key.enter><Key.tab><Key.shift_r>JVN<Key.shift_r>Pre<Key.backspace><Key.backspace><Key.backspace><Key.space><Key.shift_r>Pre-<Key.shift_r><Key.shift_r><Key.shift_r><Key.shift_r>Wash<Key.space><Key.shift_r>Scalp<Key.space><Key.shift_r>&<Key.space><Key.shift_r>Hair<Key.space><Key.shift_r>Treatment<Key.space><Key.shift_r>Oil<Key.space><Key.shift_r>(1.7<Key.space>oz<Key.shift_r>)<Key.tab><Key.tab>i<Key.down><Key.down><Key.down><Key.tab>1<Key.tab>11.29<Key.tab>
Screenshot: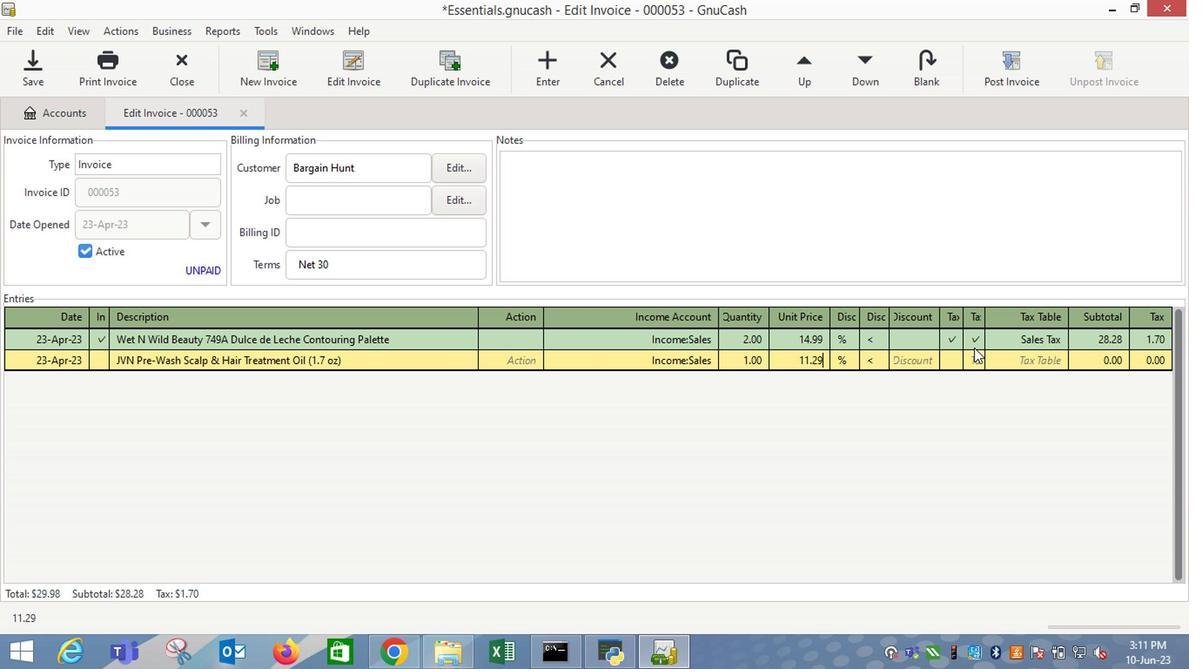 
Action: Mouse moved to (952, 361)
Screenshot: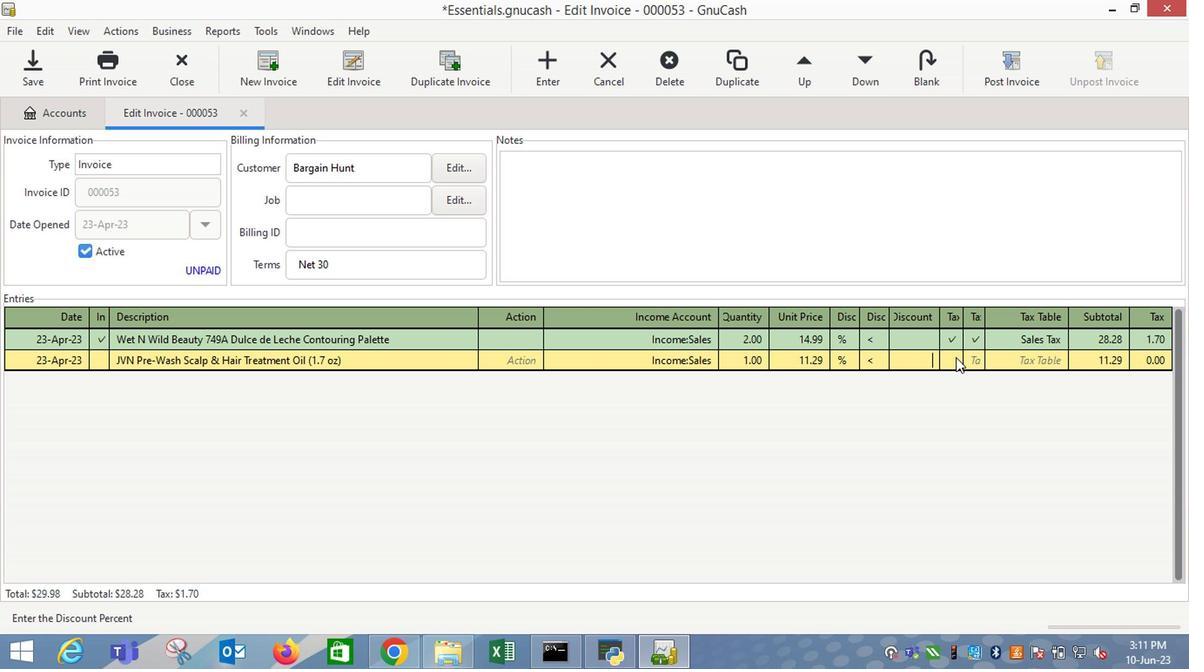 
Action: Mouse pressed left at (952, 361)
Screenshot: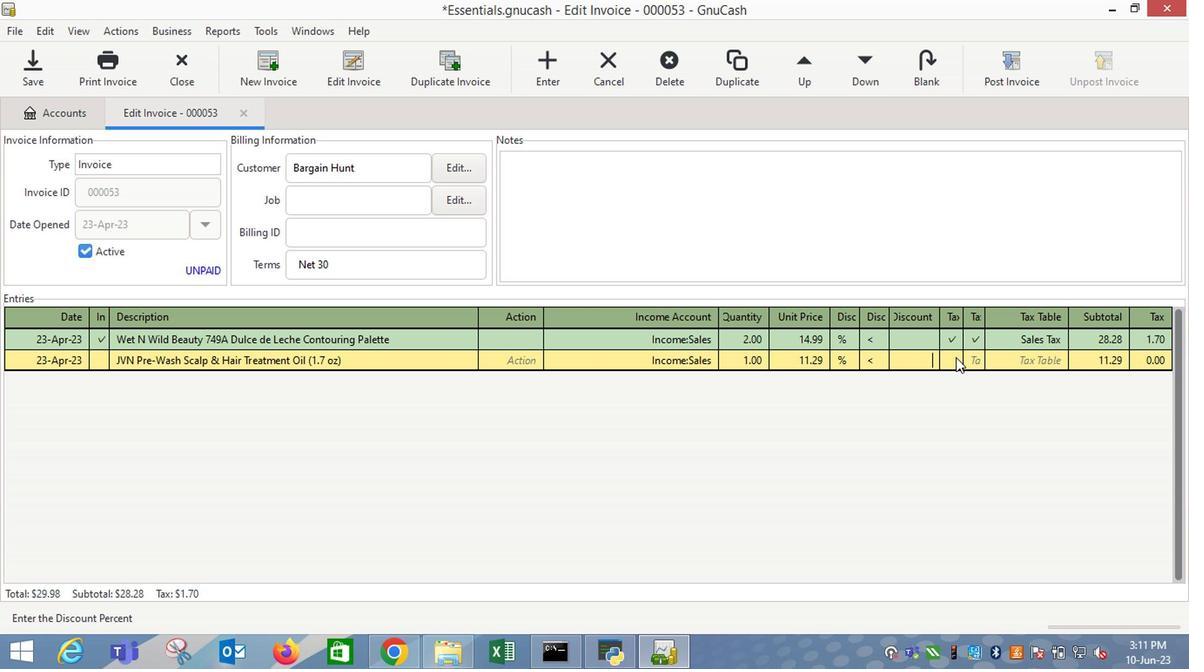 
Action: Mouse moved to (971, 358)
Screenshot: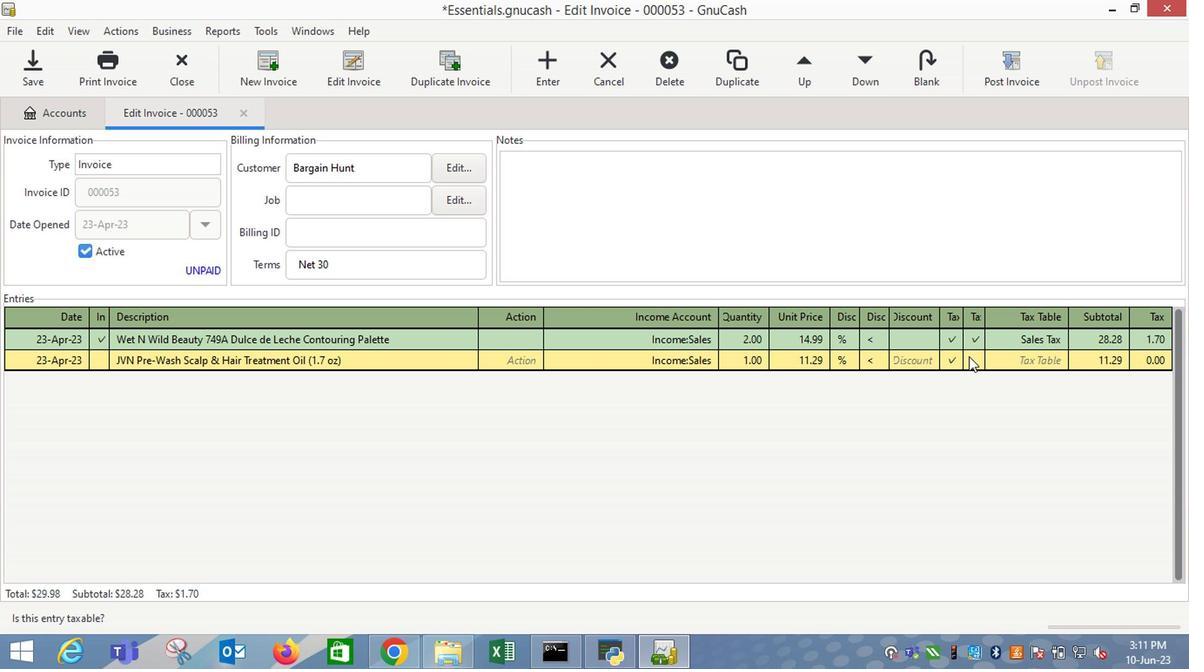 
Action: Mouse pressed left at (971, 358)
Screenshot: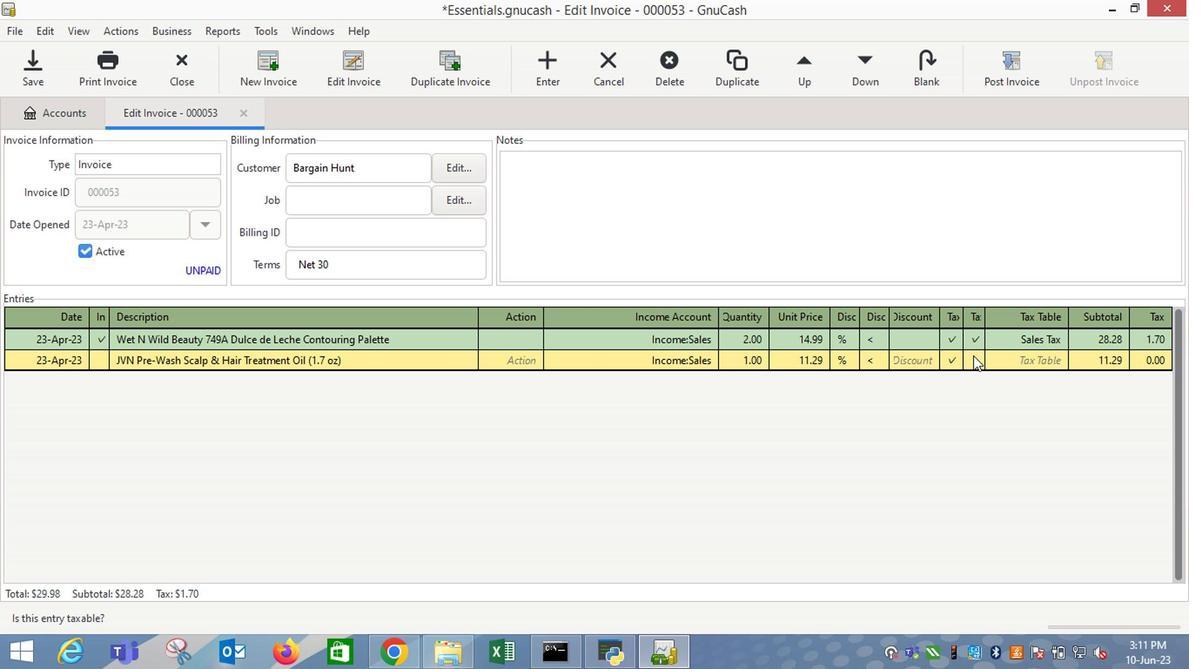 
Action: Mouse moved to (1022, 356)
Screenshot: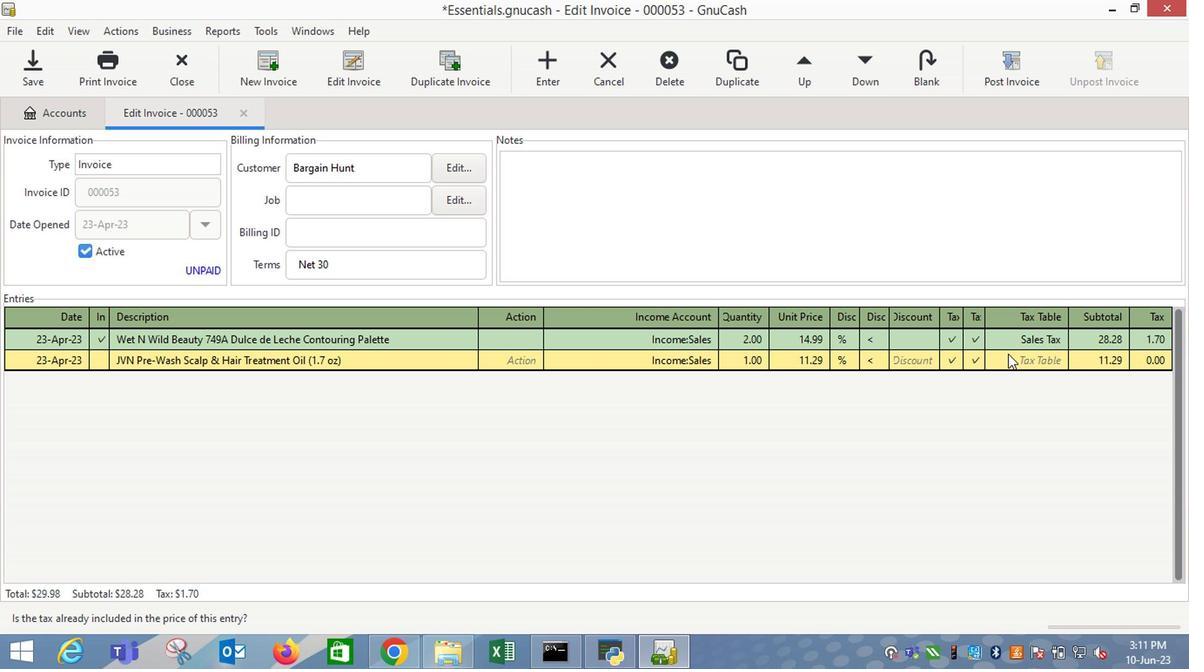 
Action: Mouse pressed left at (1022, 356)
Screenshot: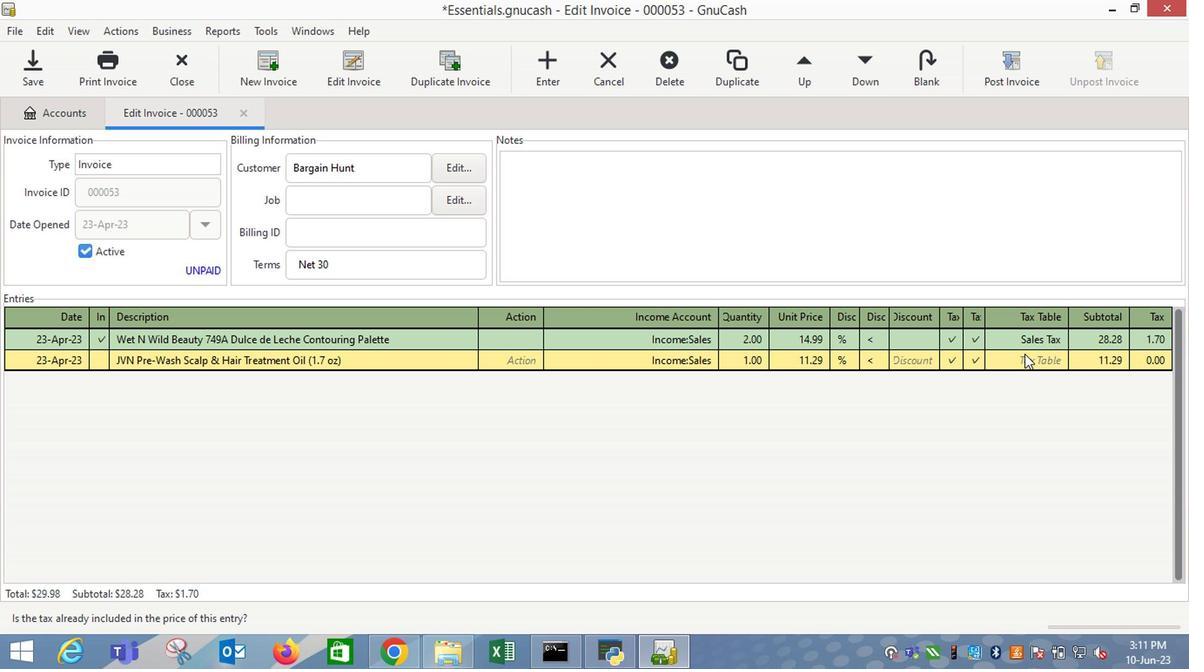 
Action: Mouse moved to (1059, 358)
Screenshot: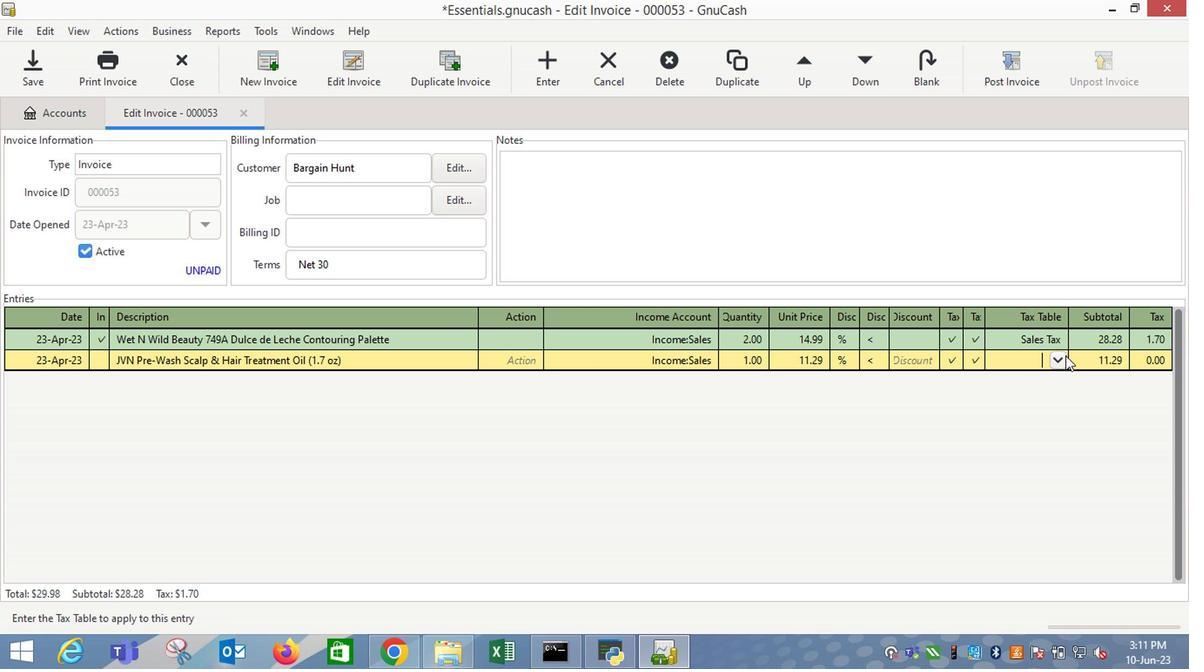 
Action: Mouse pressed left at (1059, 358)
Screenshot: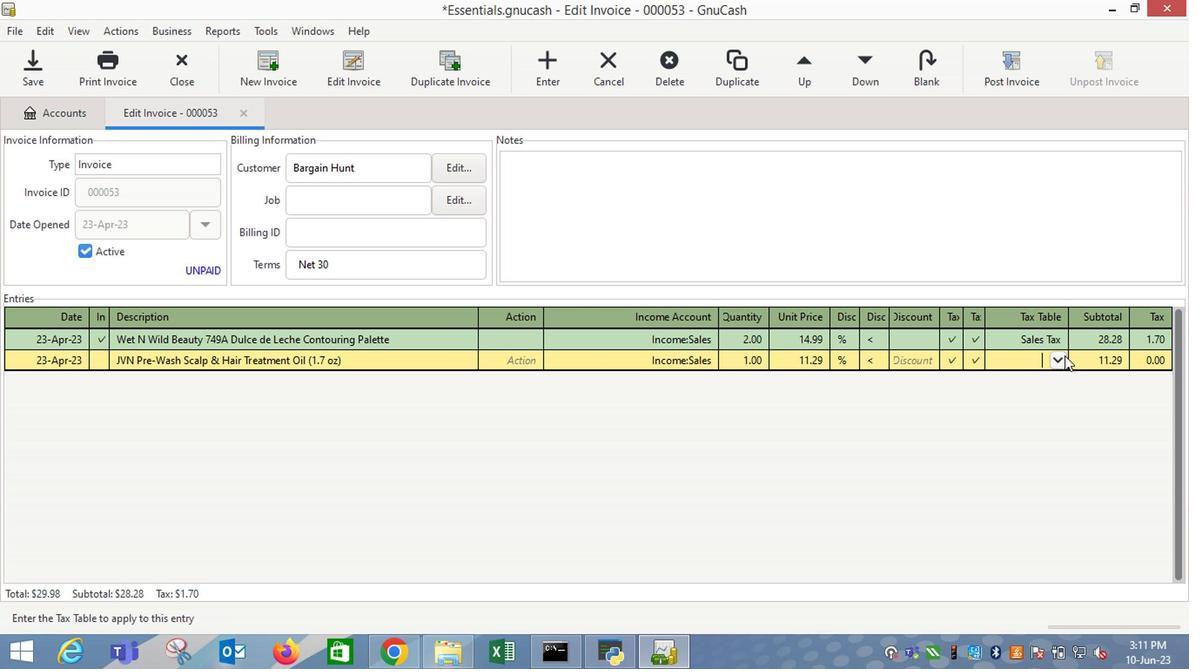
Action: Mouse moved to (1017, 383)
Screenshot: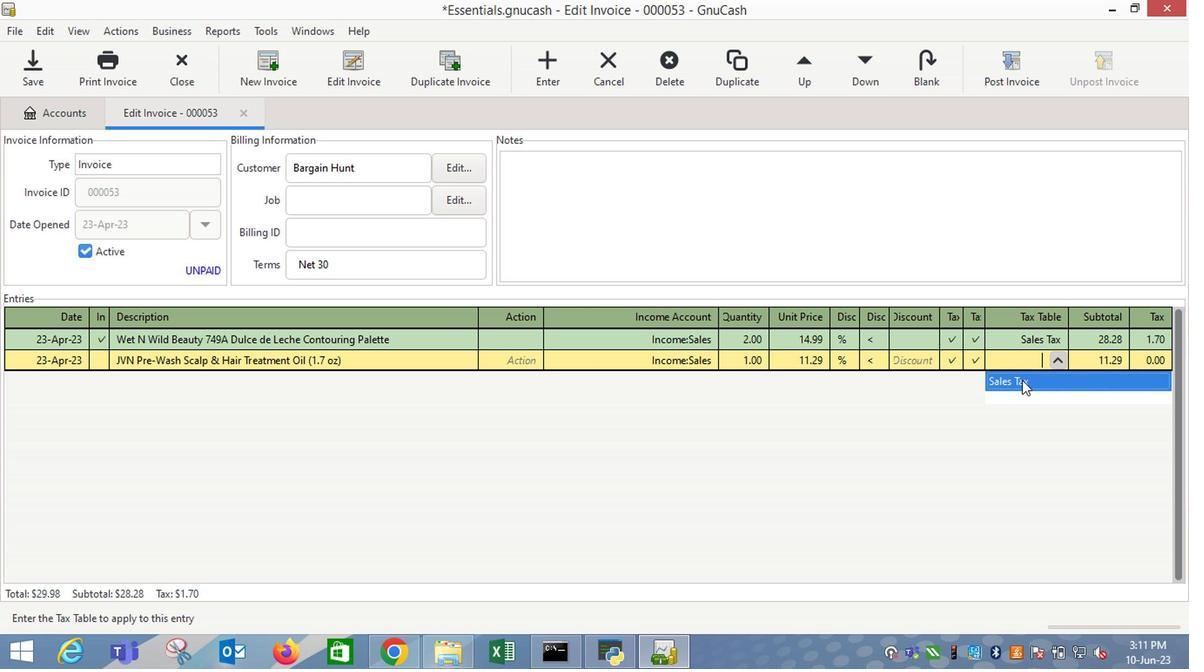 
Action: Mouse pressed left at (1017, 383)
Screenshot: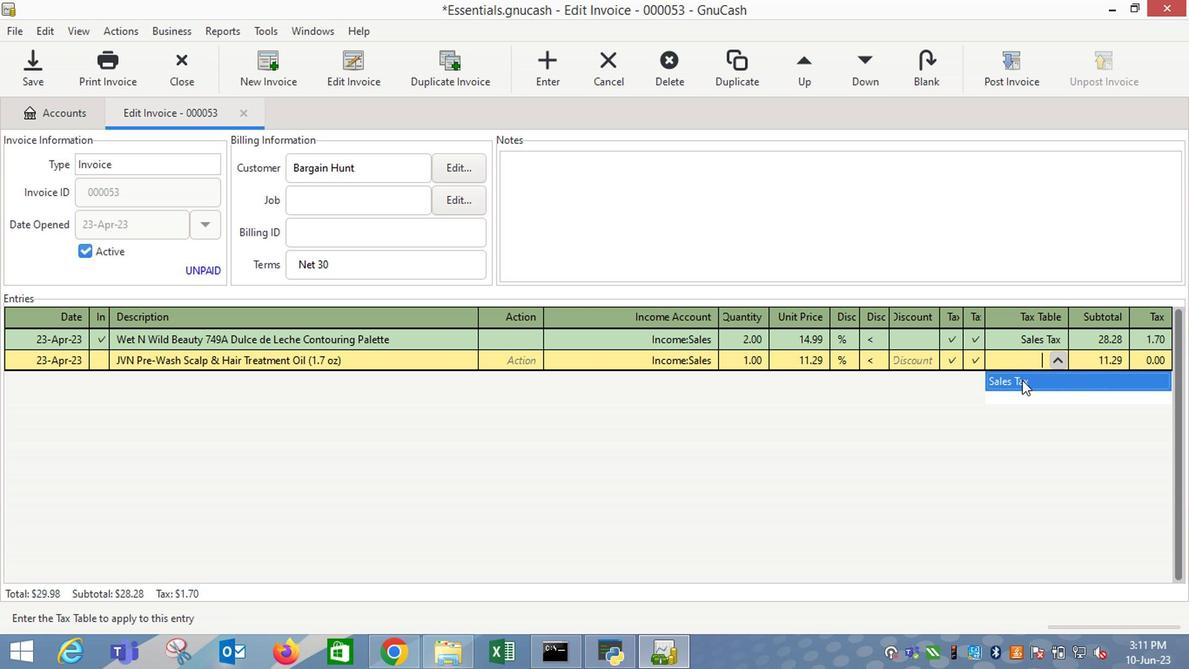 
Action: Mouse moved to (999, 389)
Screenshot: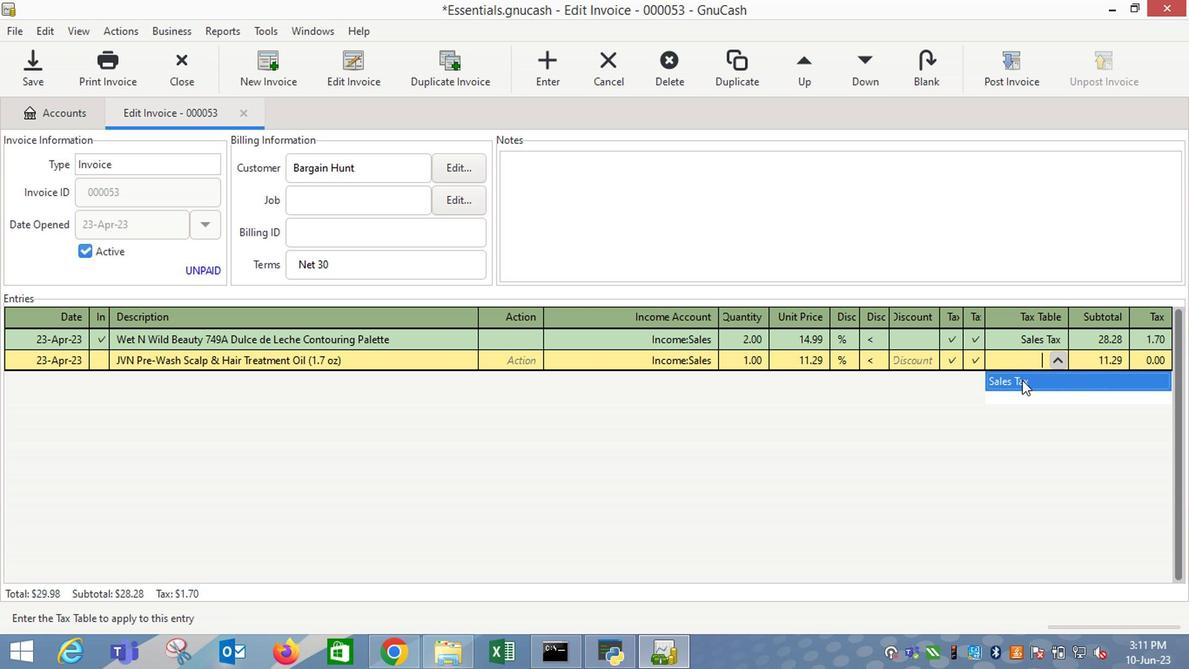 
Action: Key pressed <Key.enter>
Screenshot: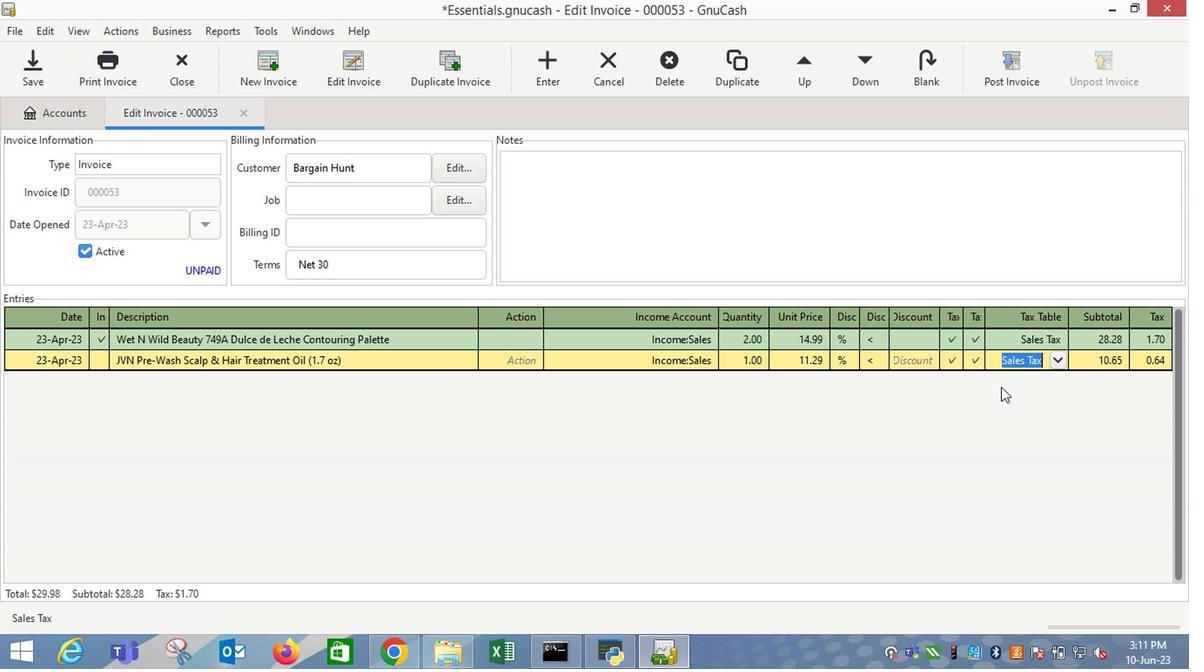 
Action: Mouse moved to (1013, 67)
Screenshot: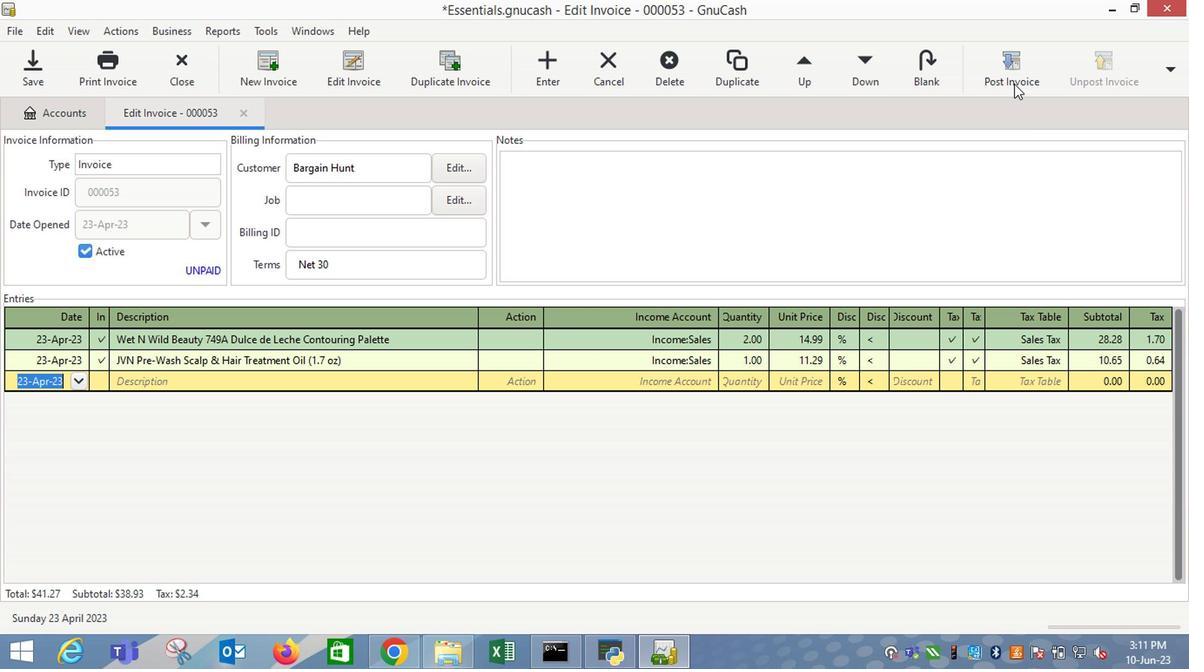
Action: Mouse pressed left at (1013, 67)
Screenshot: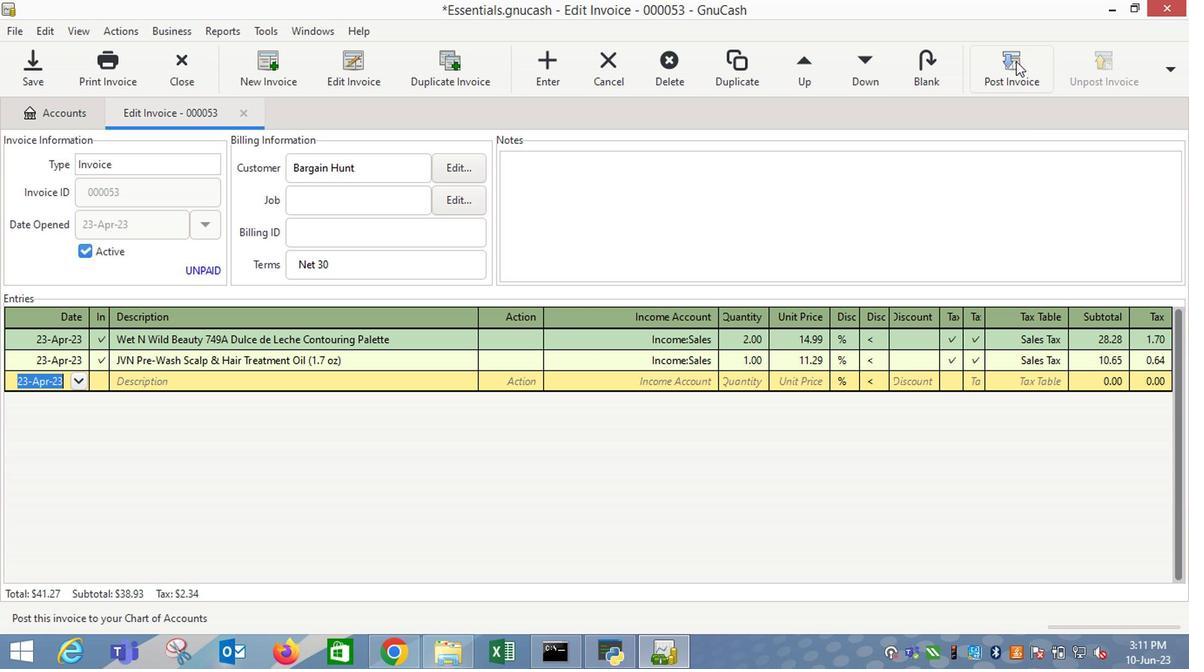
Action: Mouse moved to (736, 288)
Screenshot: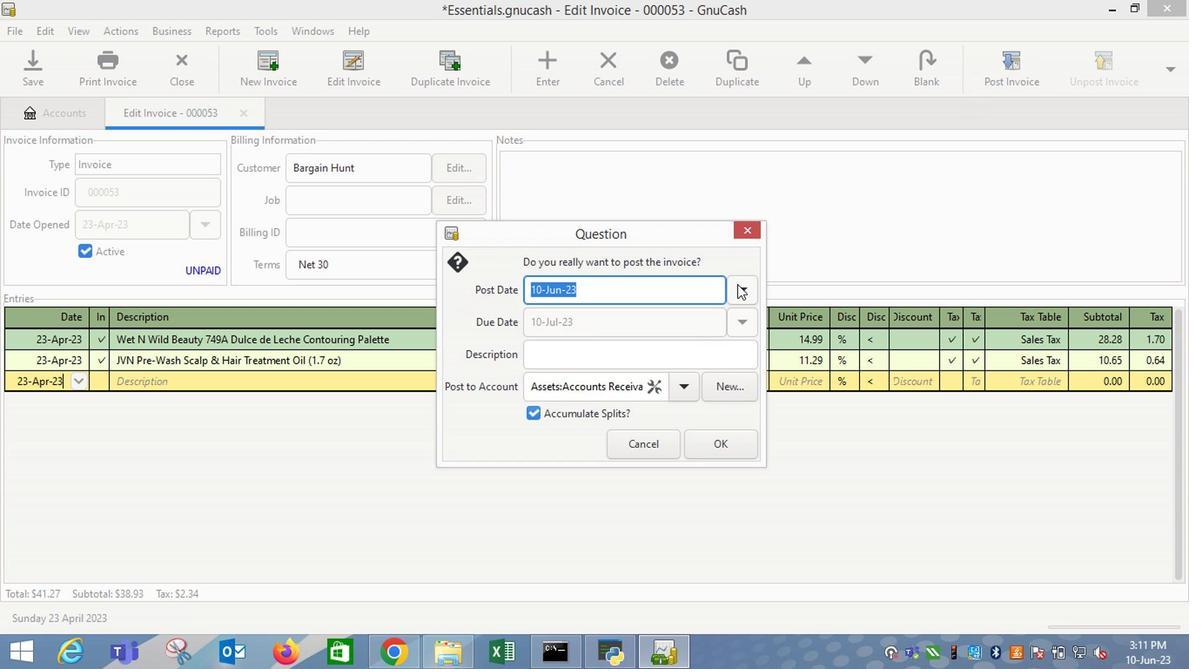 
Action: Mouse pressed left at (736, 288)
Screenshot: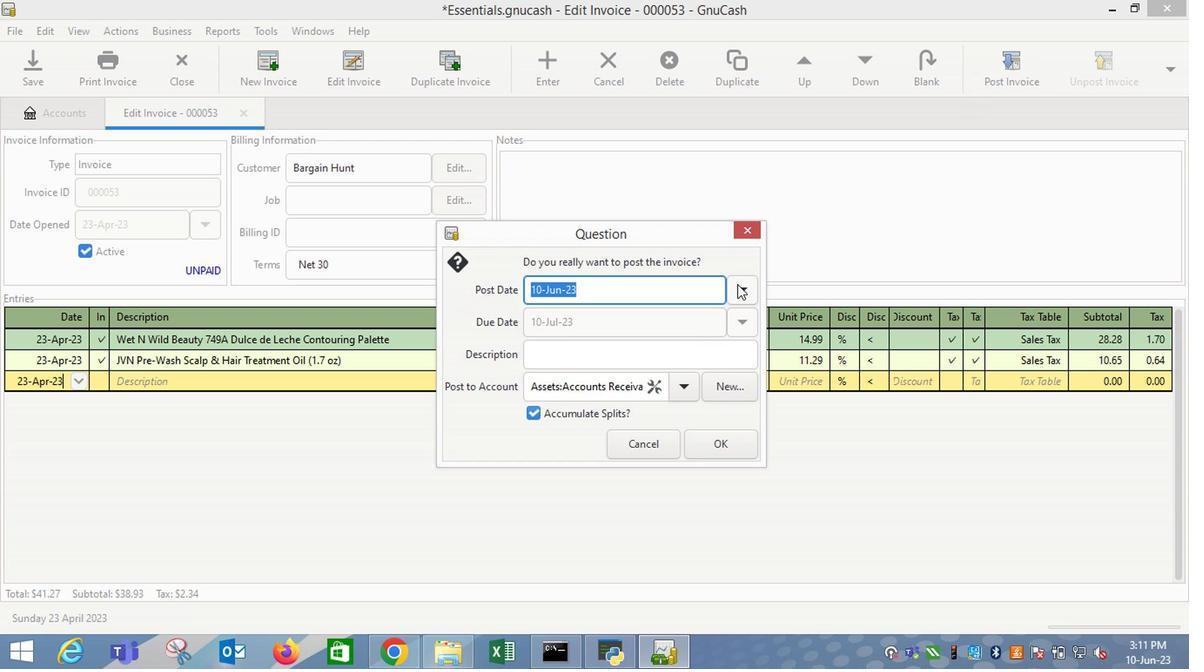 
Action: Mouse moved to (602, 316)
Screenshot: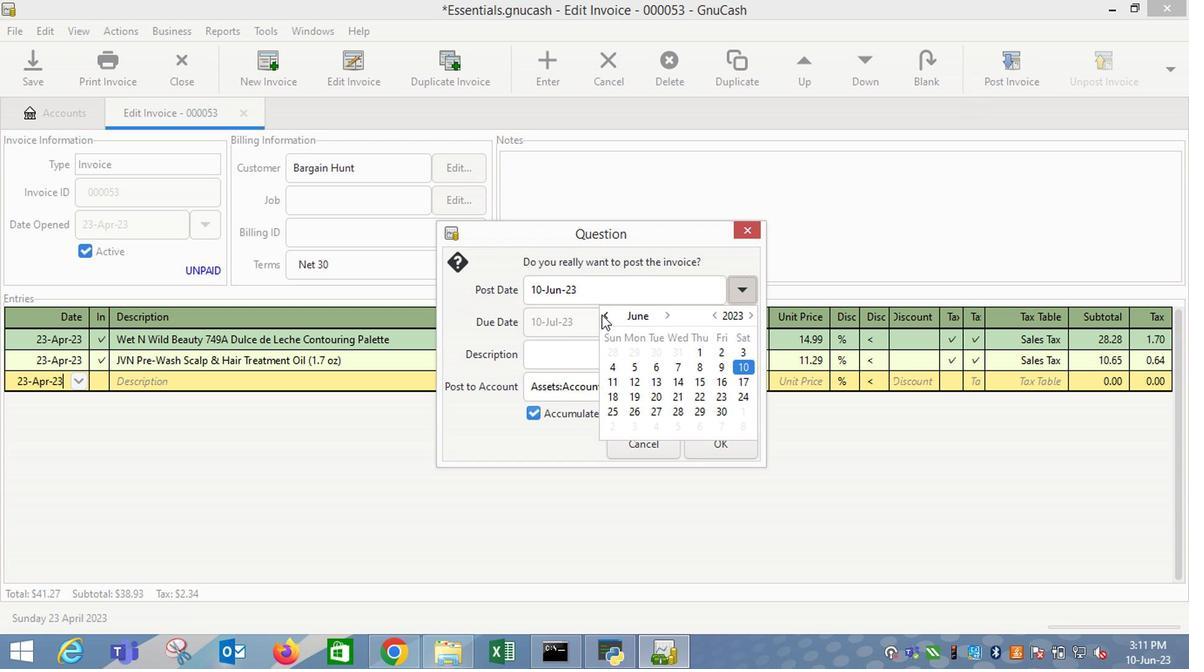 
Action: Mouse pressed left at (602, 316)
Screenshot: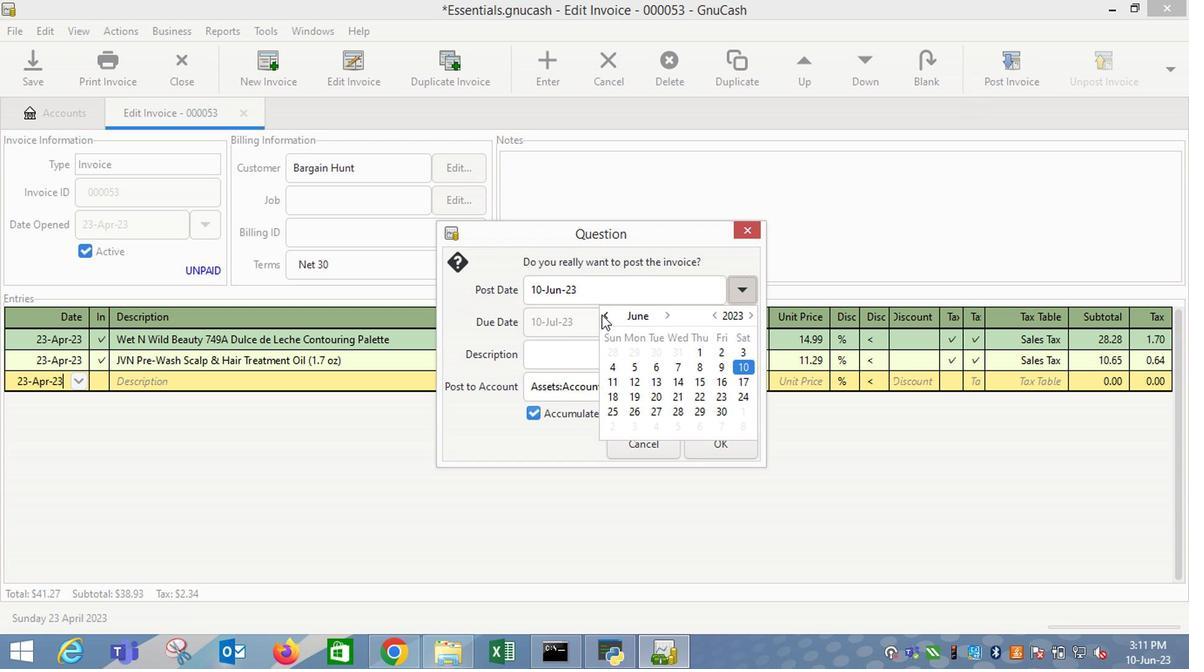 
Action: Mouse moved to (607, 316)
Screenshot: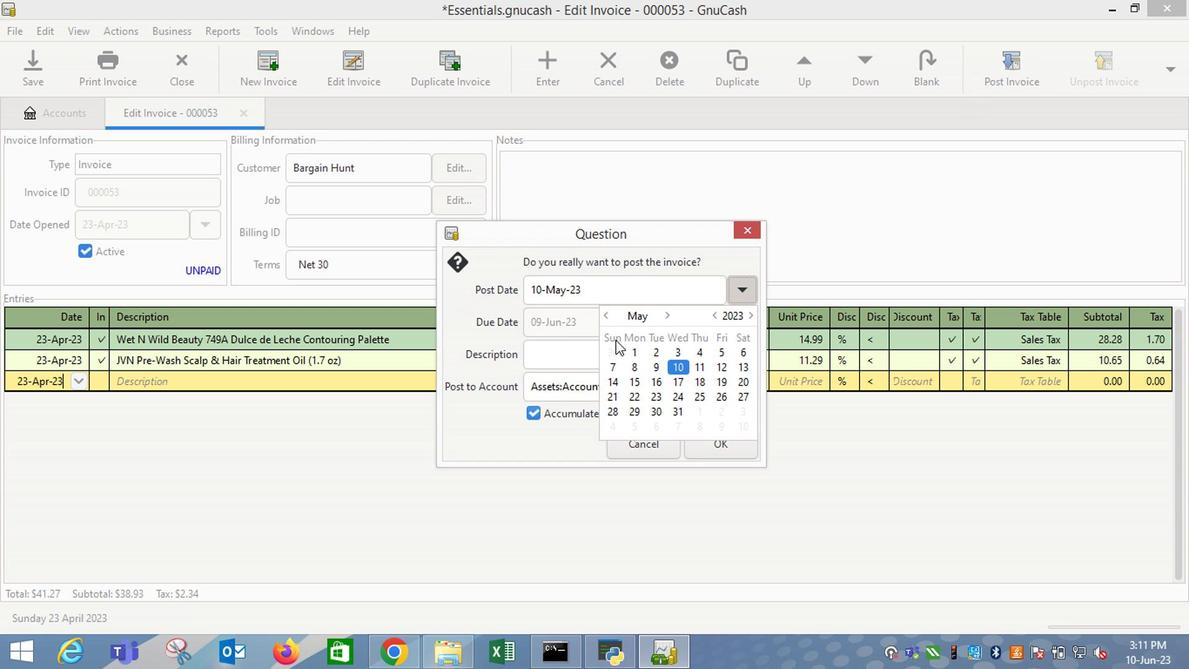 
Action: Mouse pressed left at (607, 316)
Screenshot: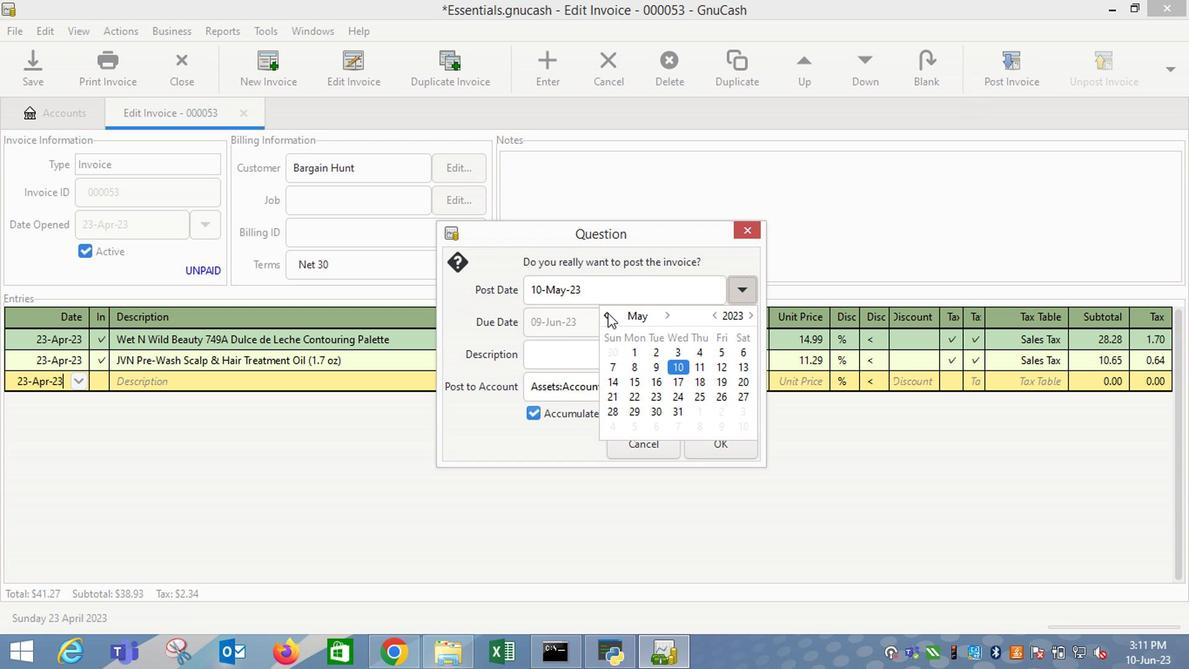 
Action: Mouse moved to (615, 412)
Screenshot: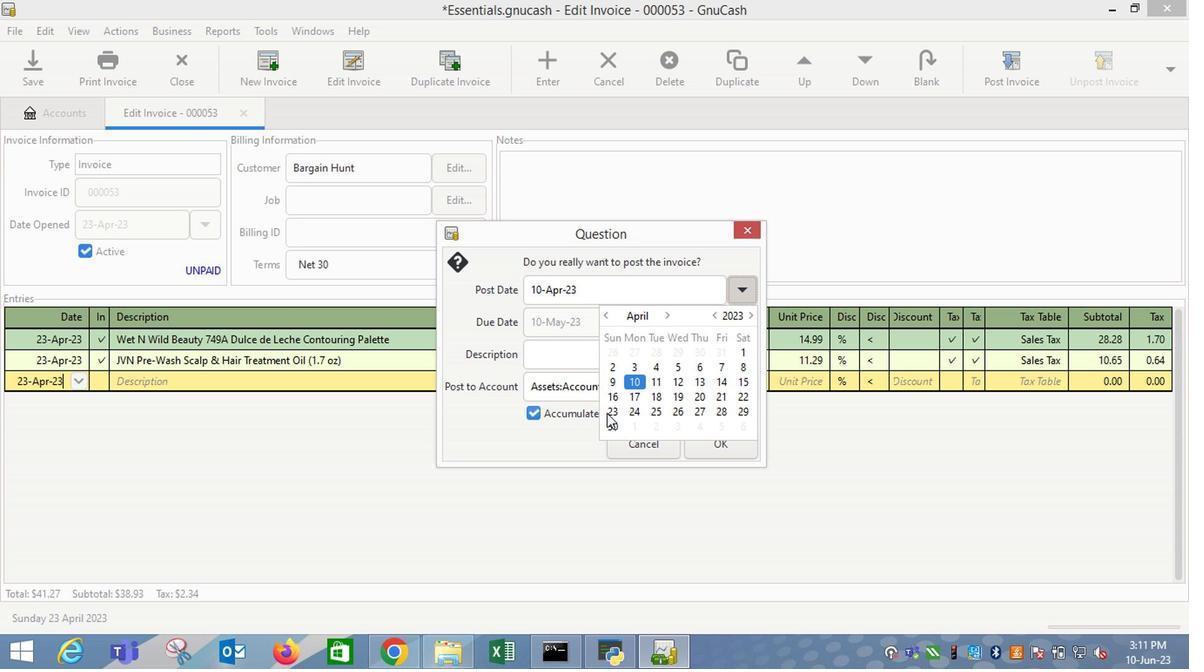 
Action: Mouse pressed left at (615, 412)
Screenshot: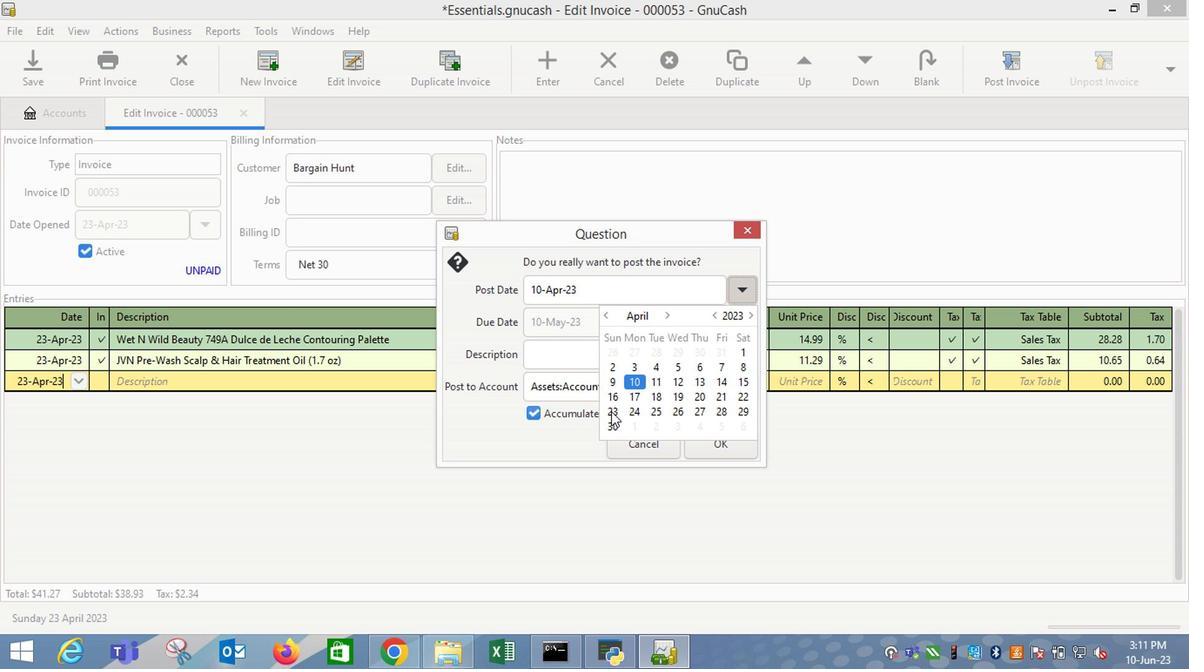 
Action: Mouse moved to (564, 428)
Screenshot: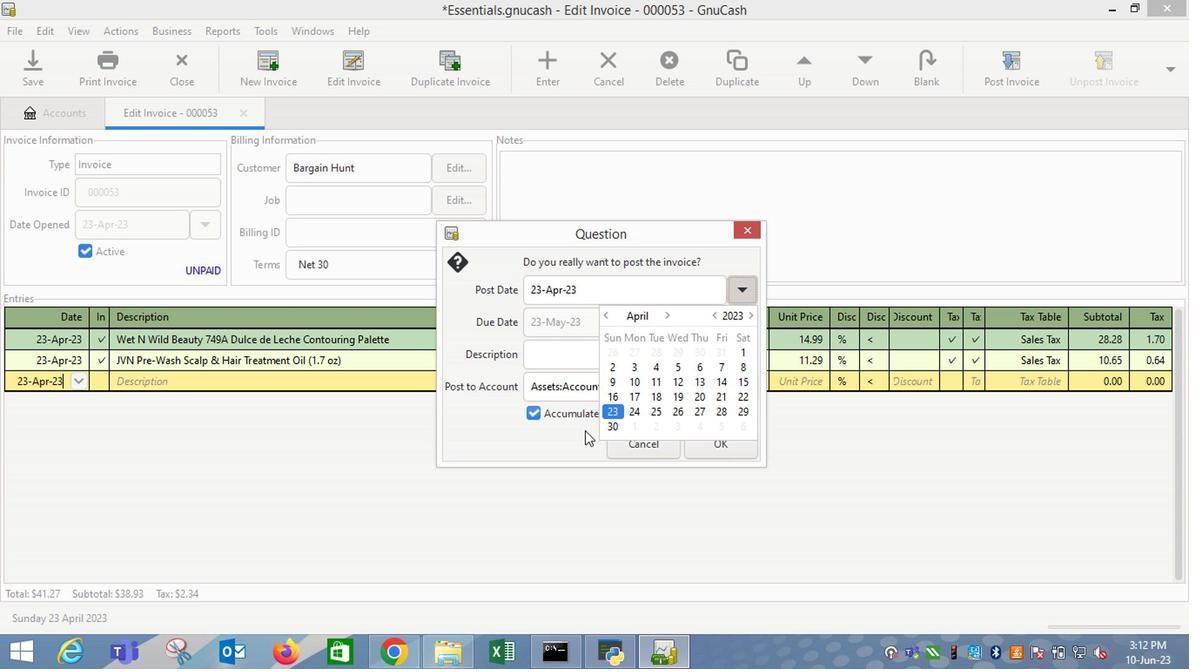 
Action: Mouse pressed left at (564, 428)
Screenshot: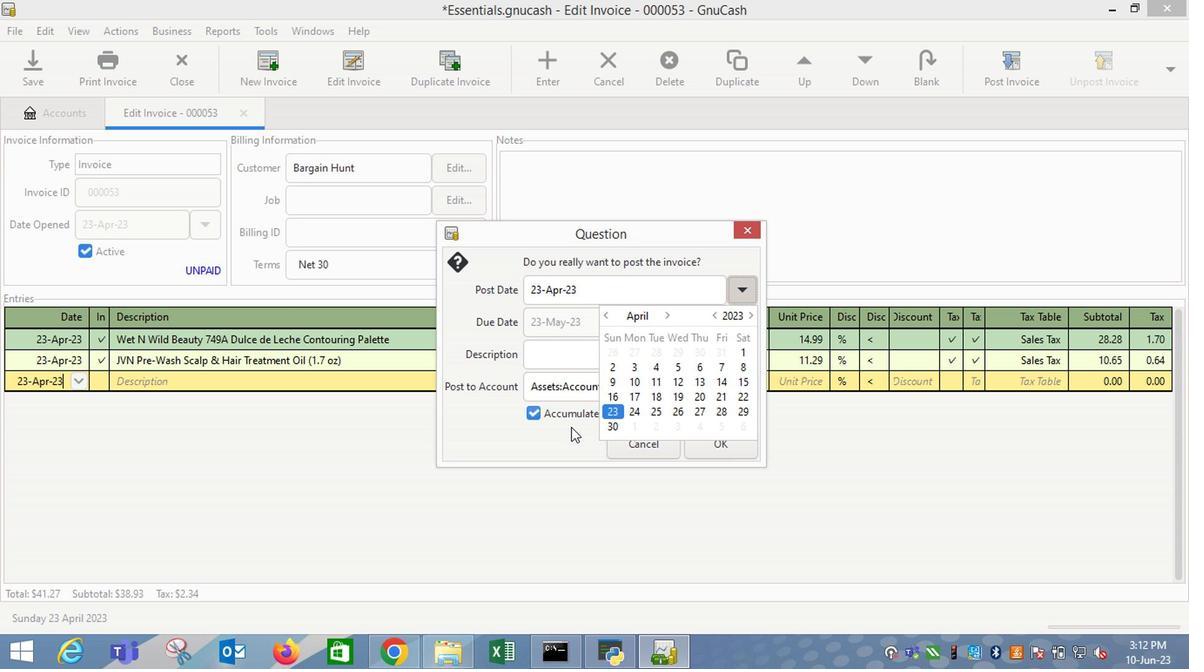 
Action: Mouse moved to (706, 444)
Screenshot: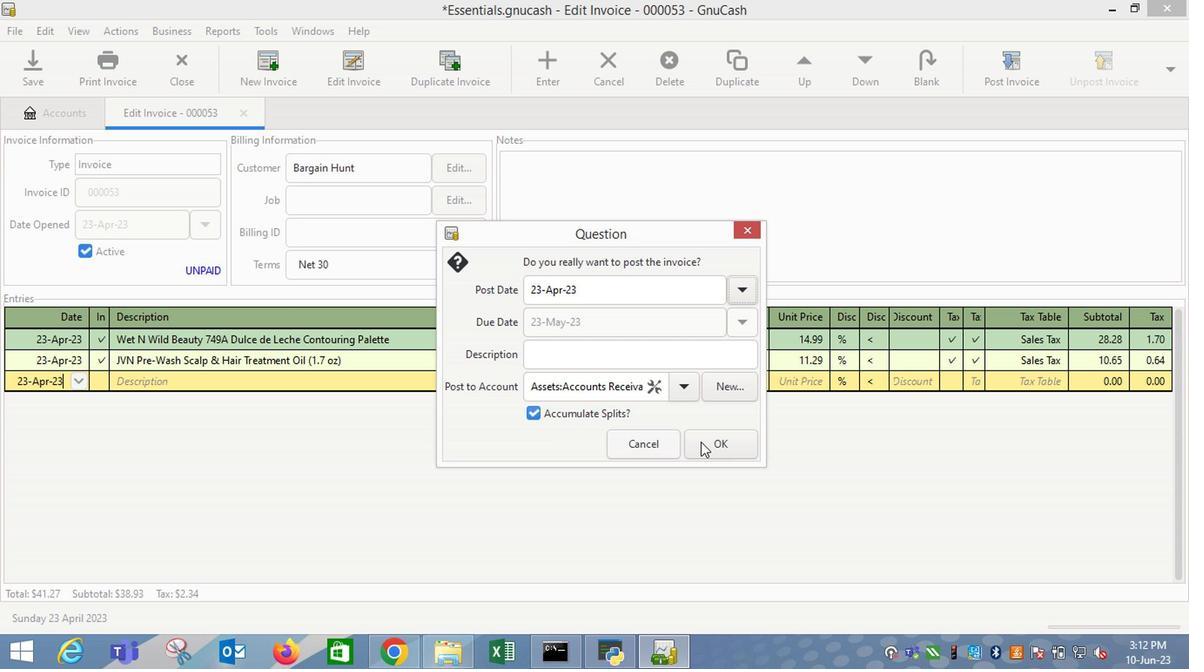 
Action: Mouse pressed left at (706, 444)
Screenshot: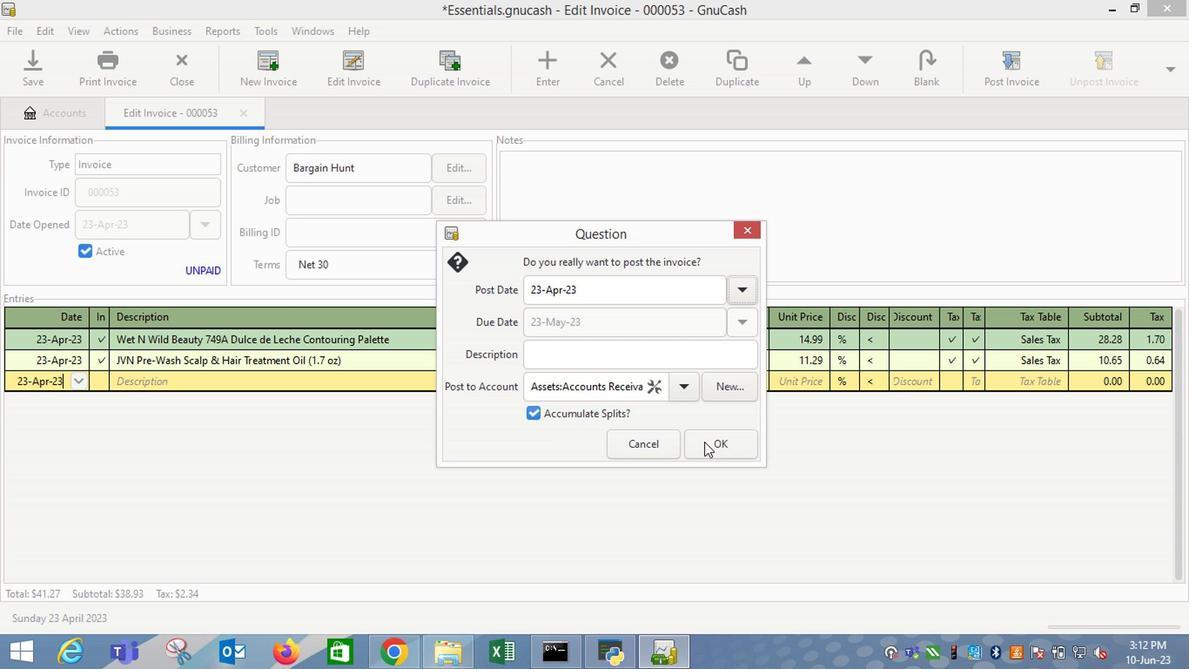 
Action: Mouse moved to (1117, 76)
Screenshot: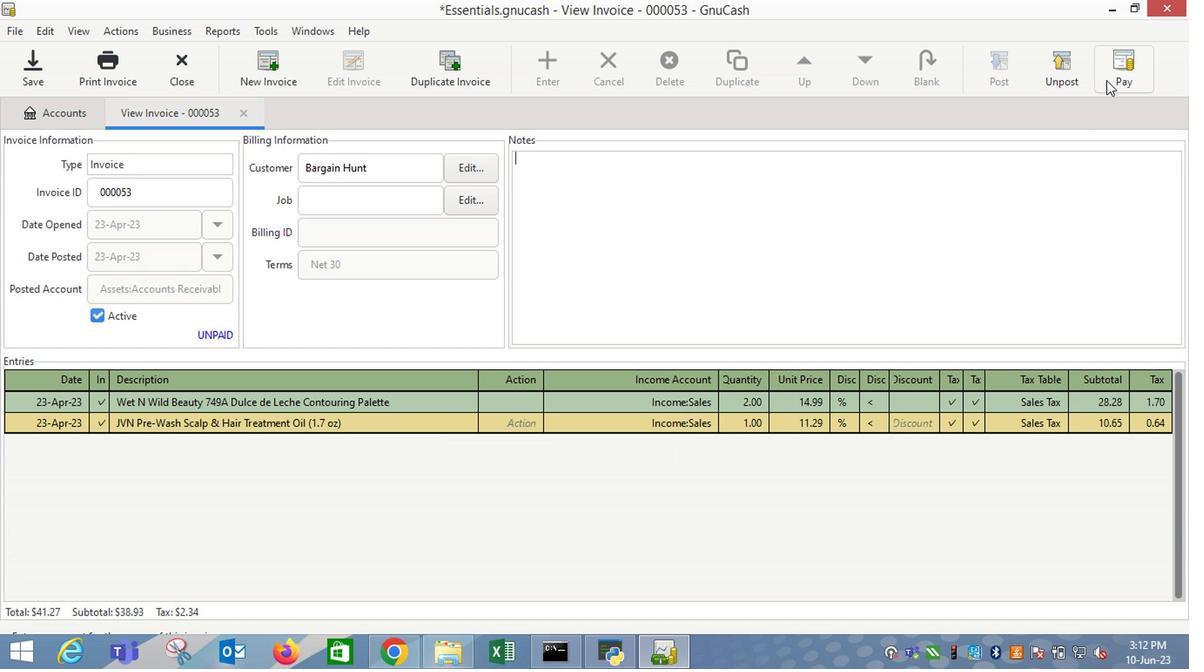
Action: Mouse pressed left at (1117, 76)
Screenshot: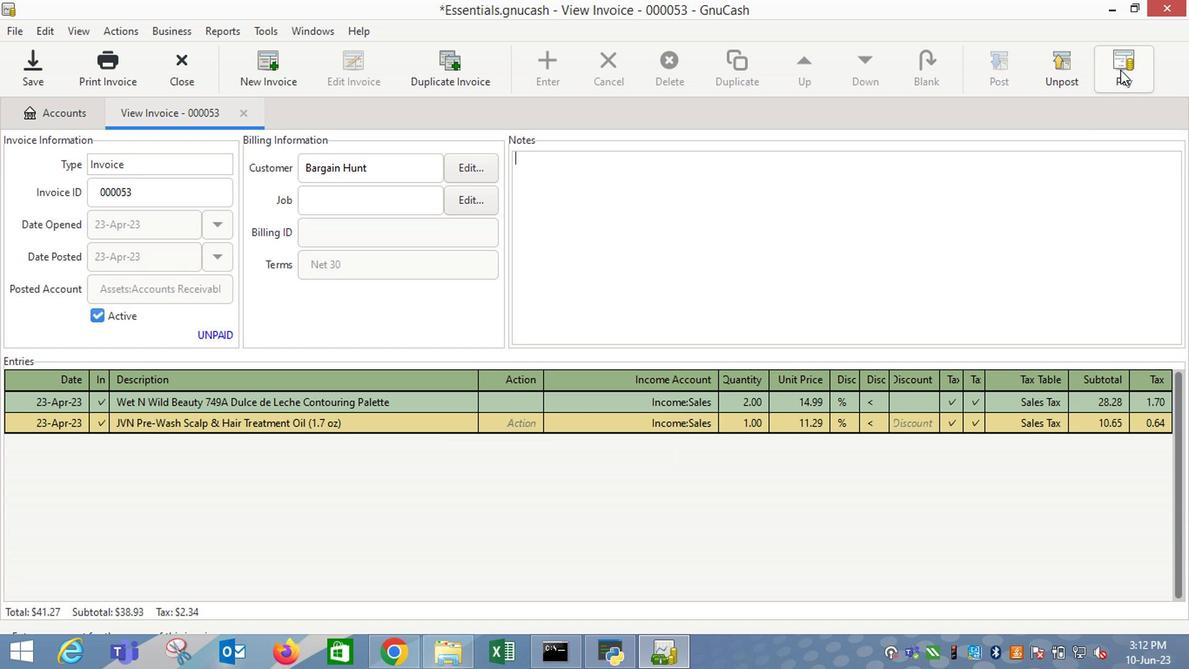 
Action: Mouse moved to (540, 345)
Screenshot: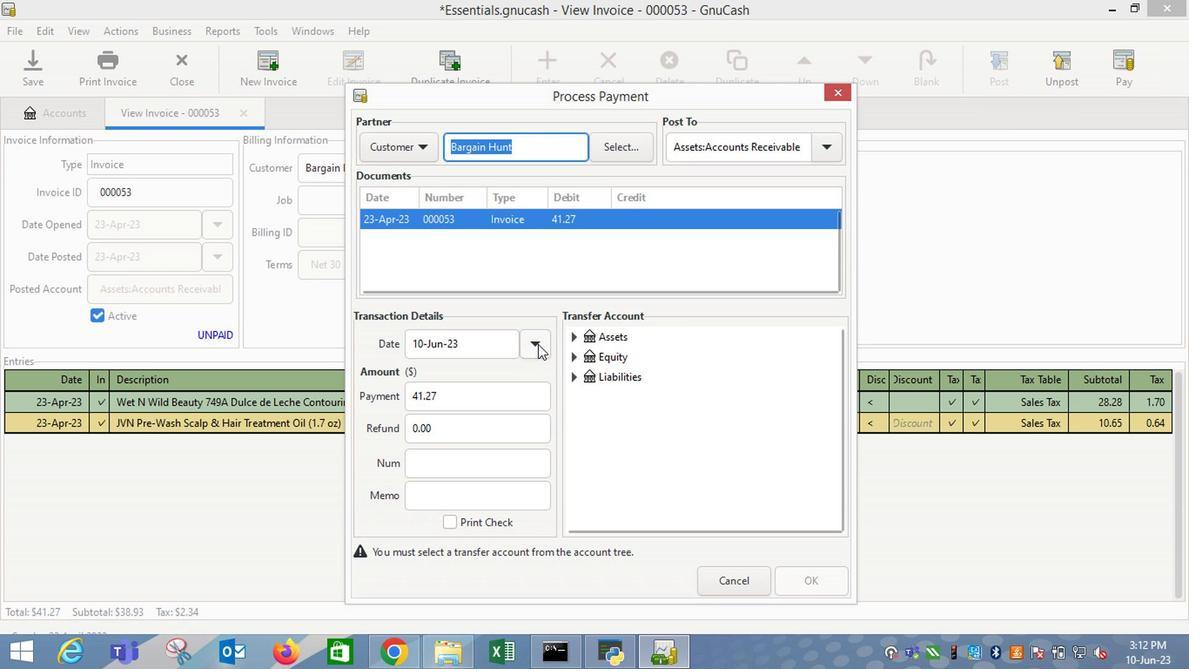 
Action: Mouse pressed left at (540, 345)
Screenshot: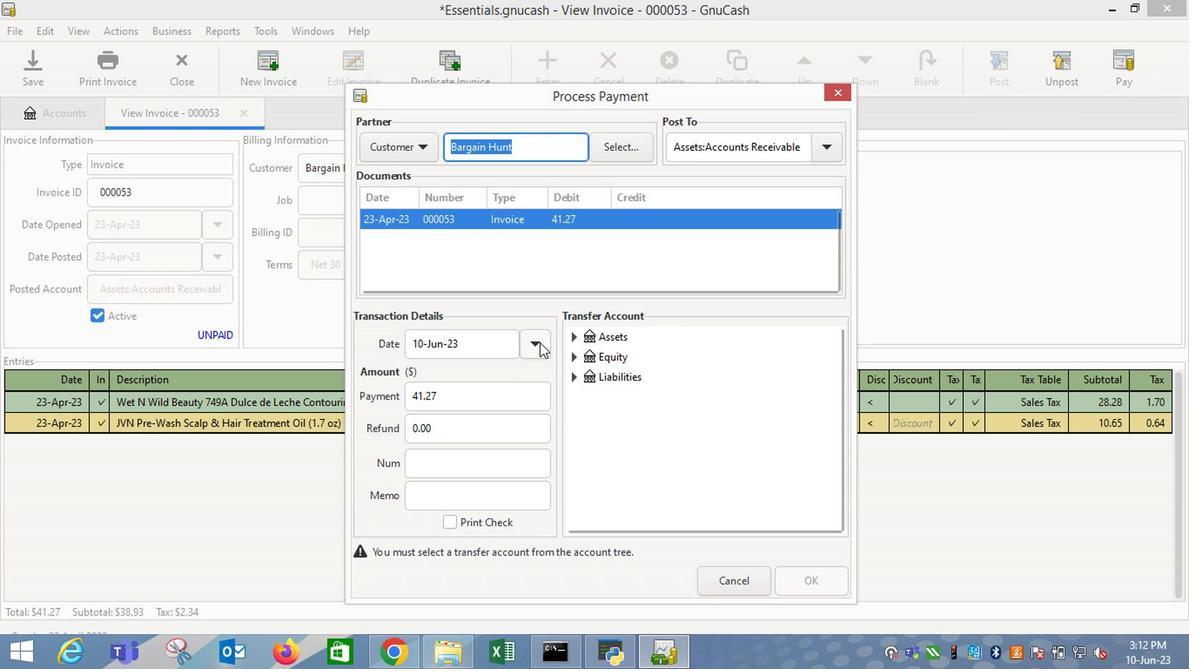 
Action: Mouse moved to (402, 374)
Screenshot: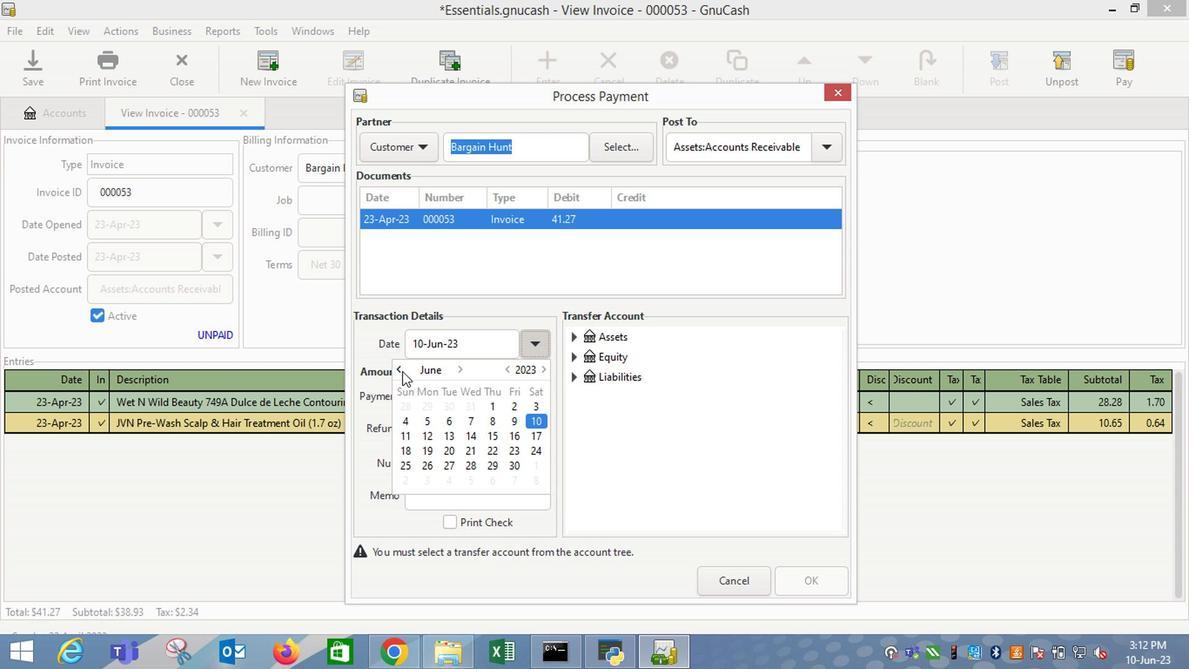 
Action: Mouse pressed left at (402, 374)
Screenshot: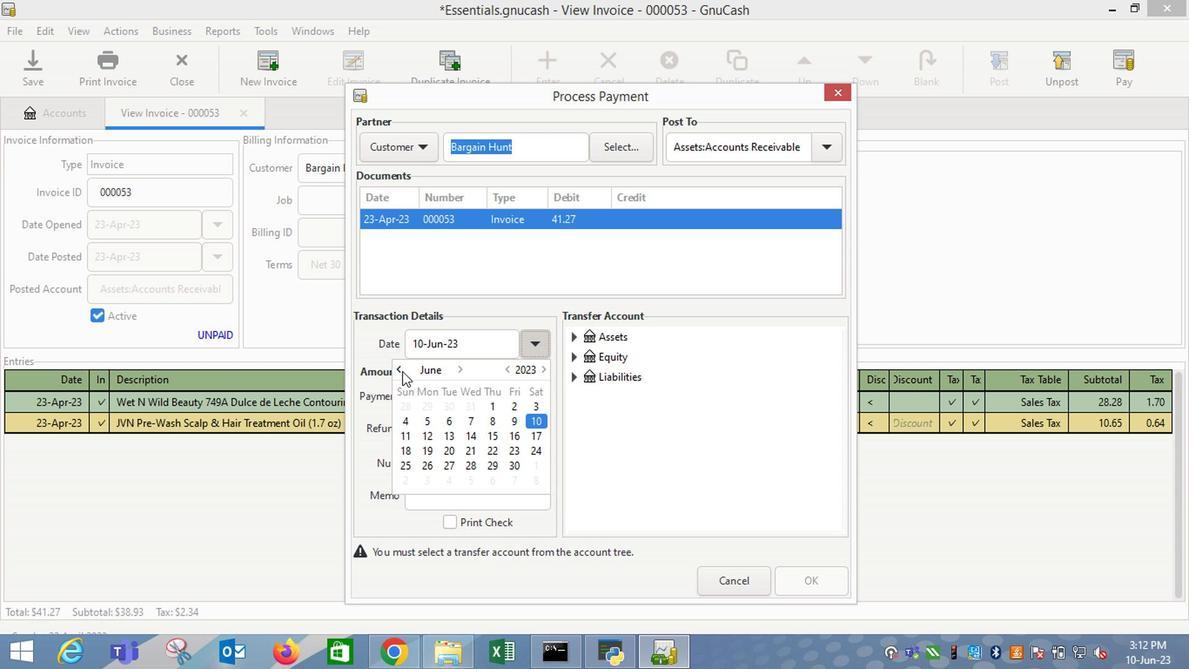 
Action: Mouse moved to (438, 453)
Screenshot: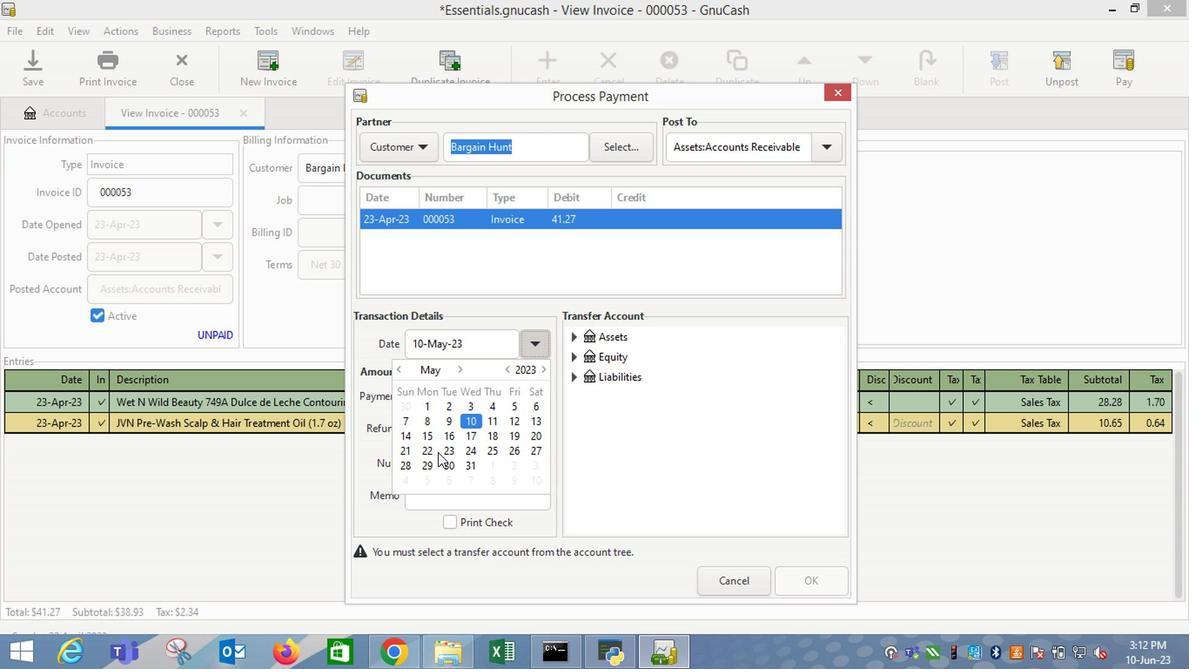 
Action: Mouse pressed left at (438, 453)
Screenshot: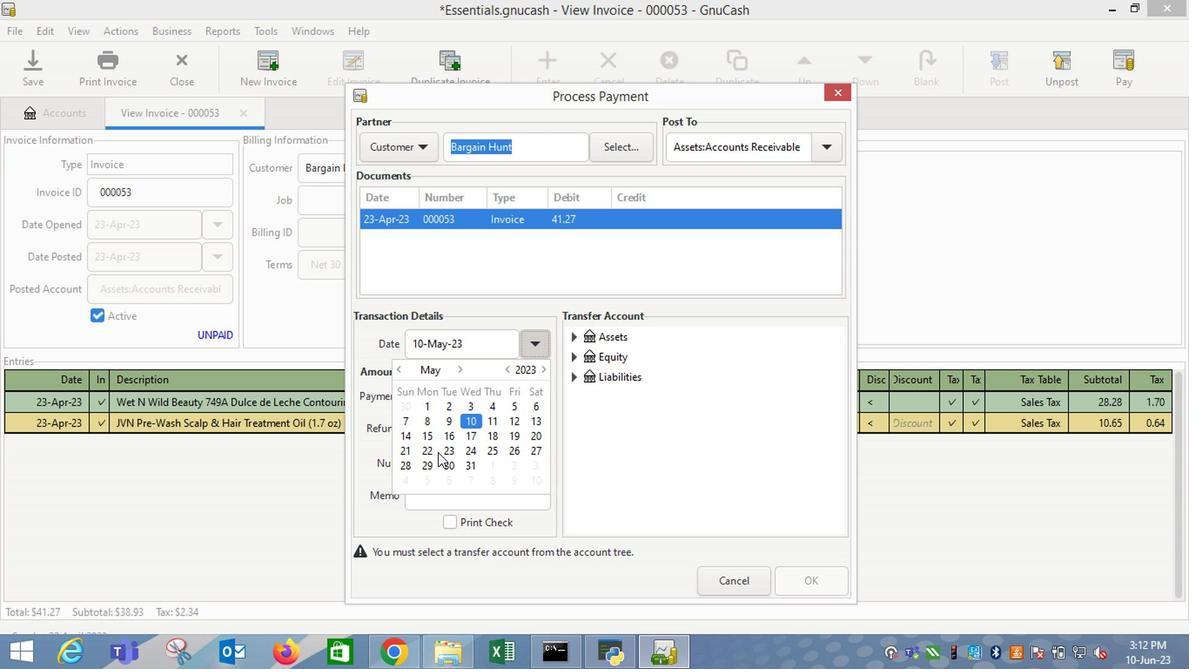 
Action: Mouse moved to (597, 446)
Screenshot: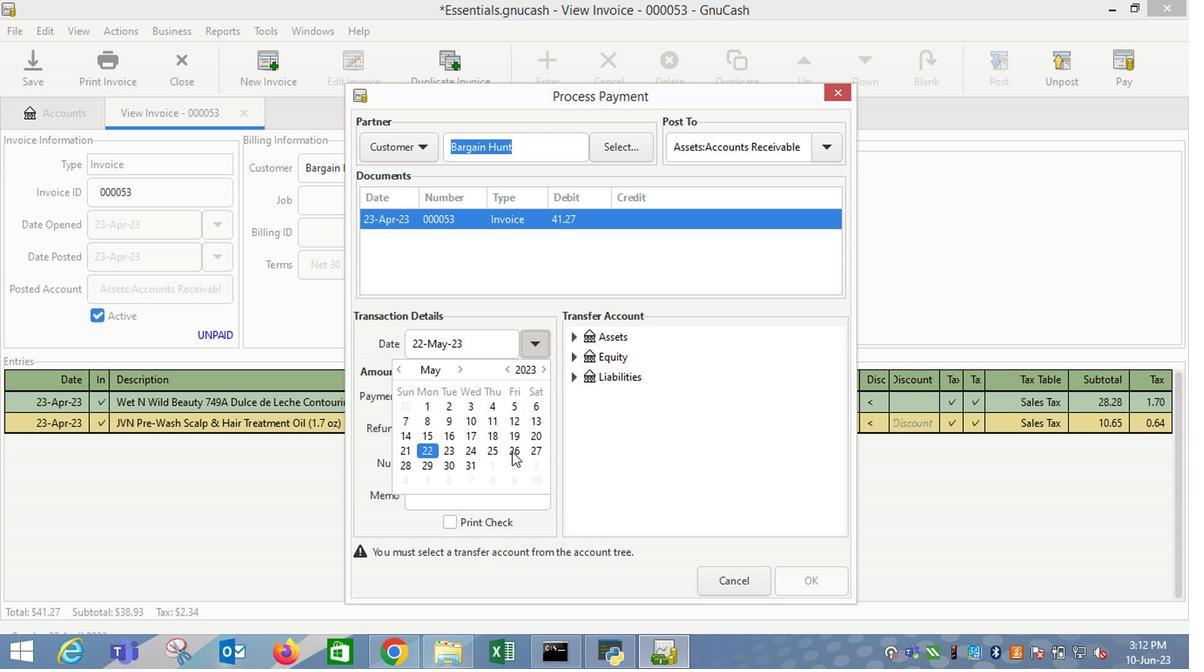 
Action: Mouse pressed left at (597, 446)
Screenshot: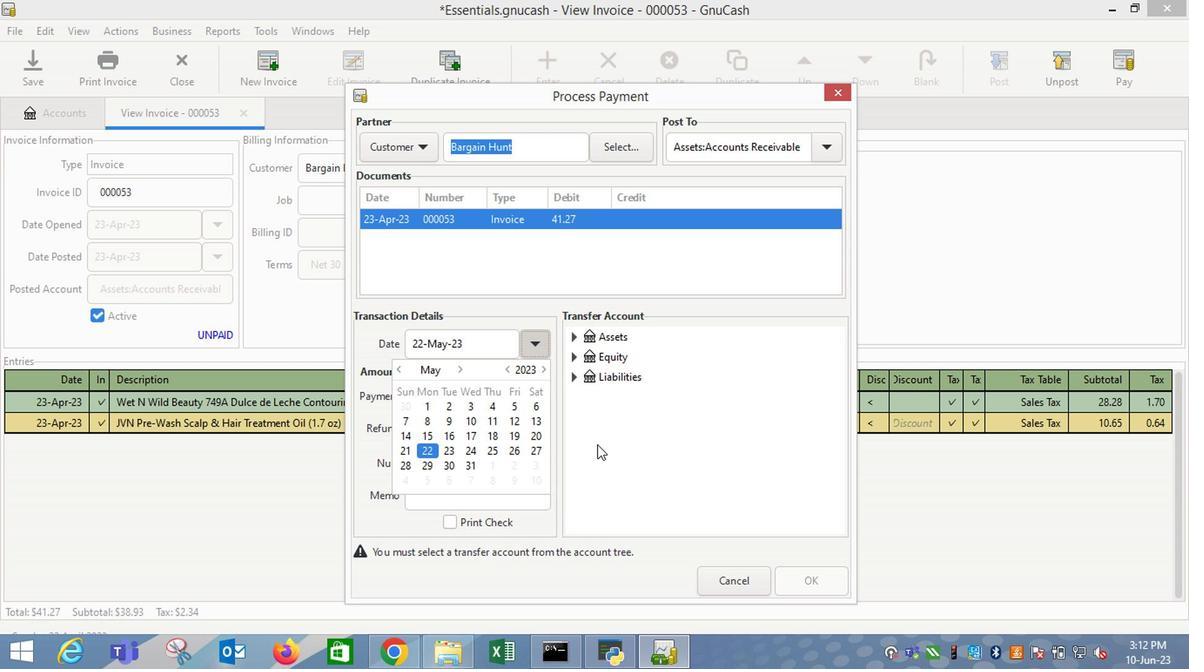 
Action: Mouse moved to (575, 336)
Screenshot: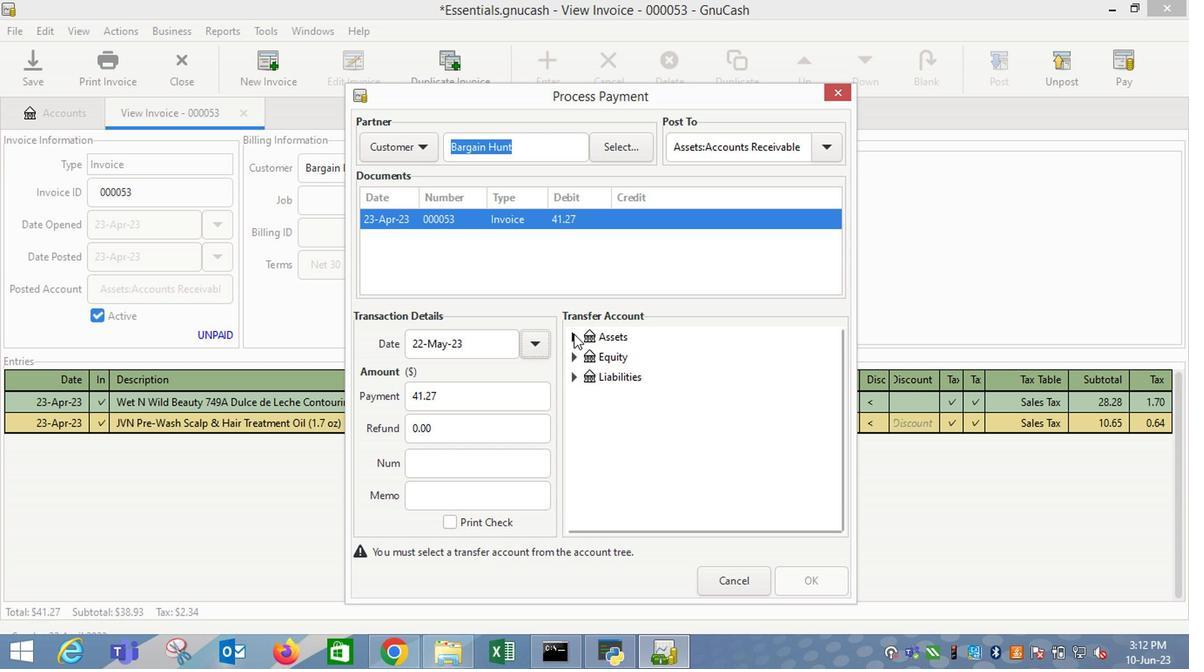 
Action: Mouse pressed left at (575, 336)
Screenshot: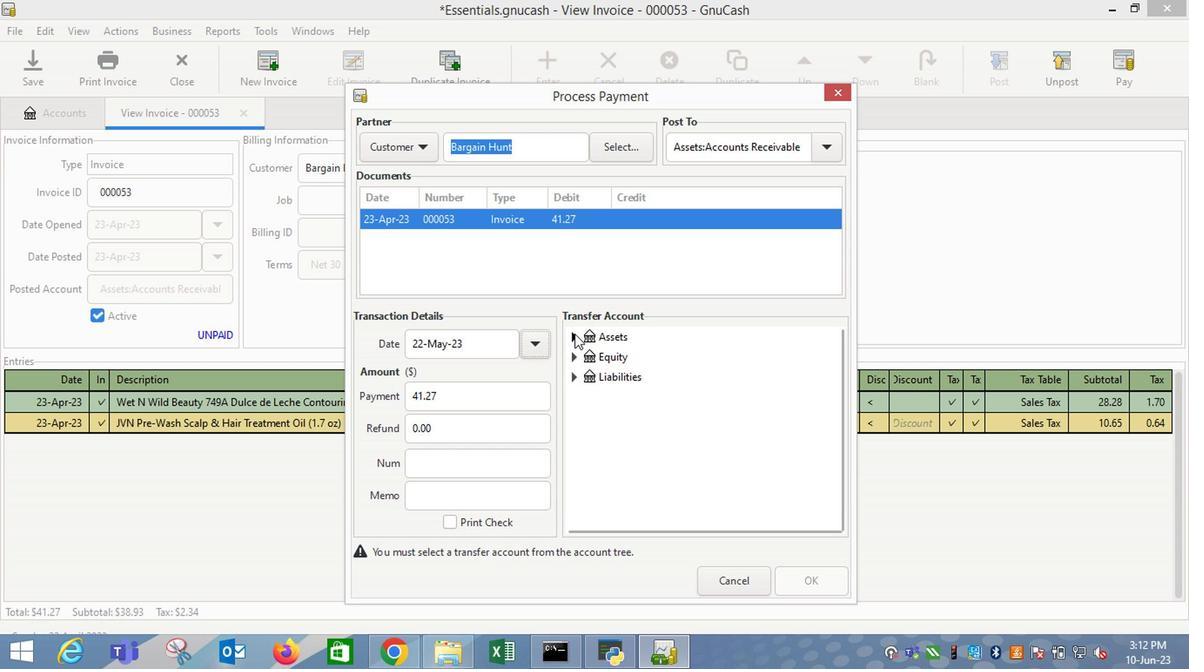 
Action: Mouse moved to (592, 362)
Screenshot: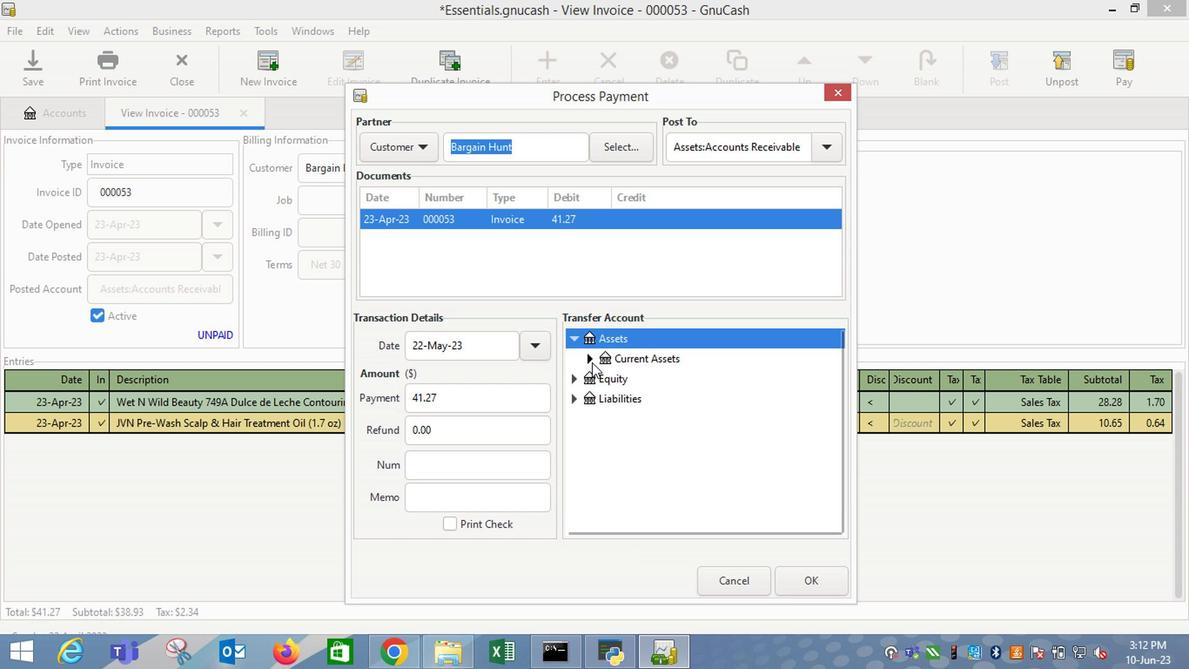 
Action: Mouse pressed left at (592, 362)
Screenshot: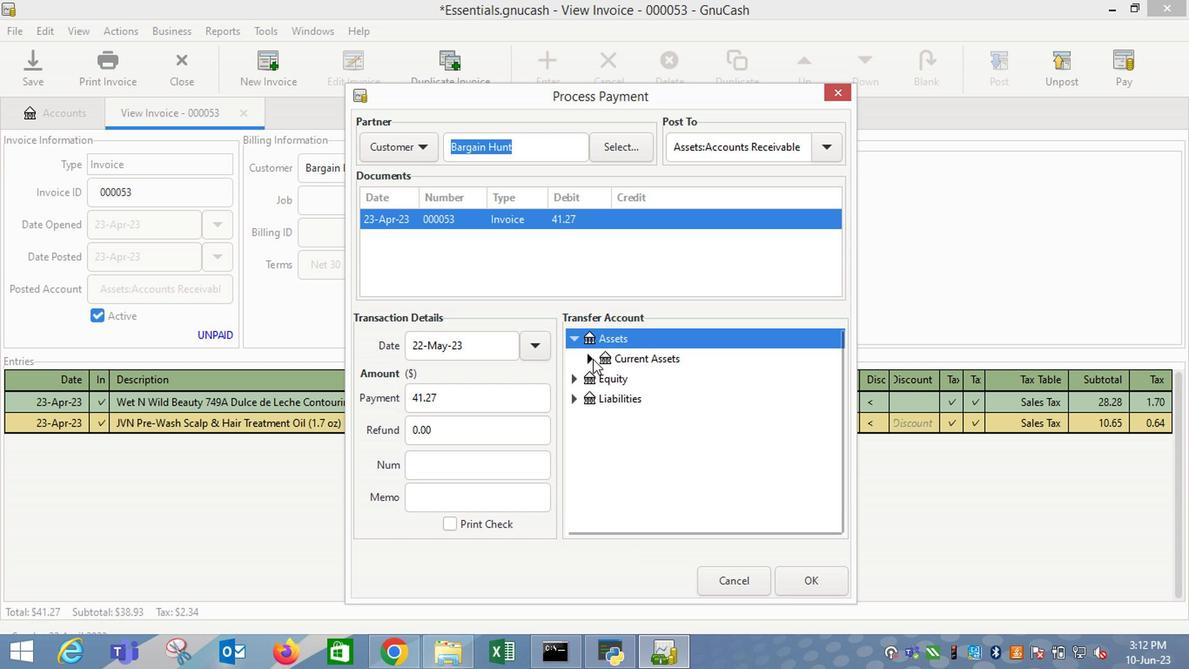 
Action: Mouse moved to (635, 380)
Screenshot: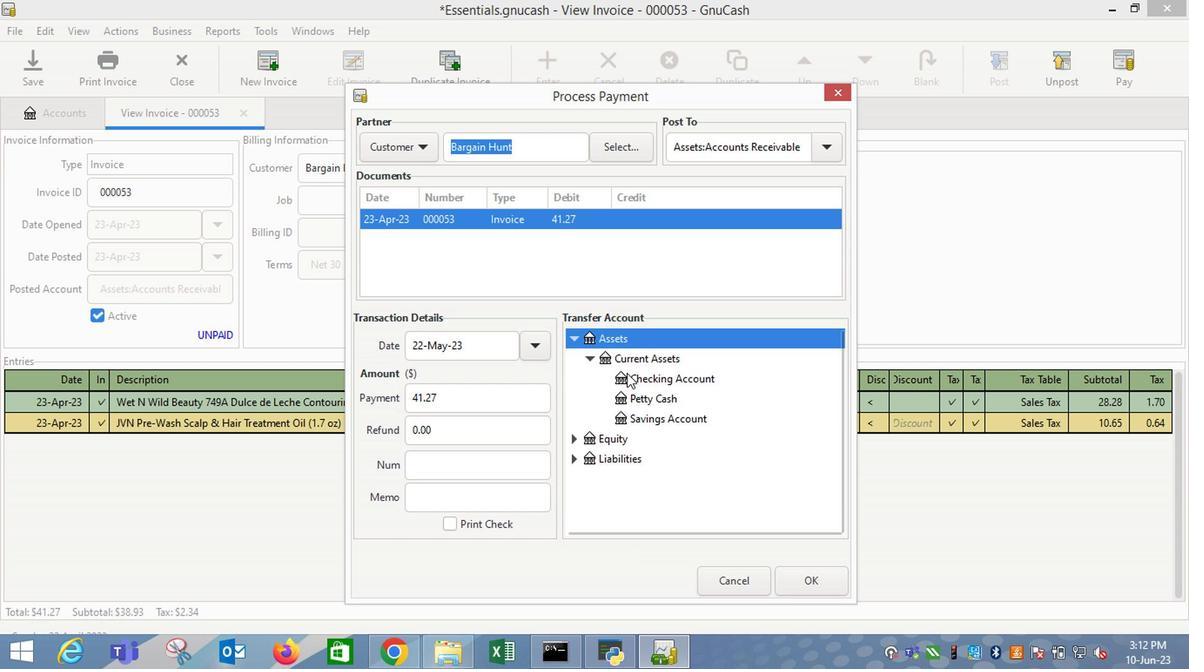 
Action: Mouse pressed left at (635, 380)
Screenshot: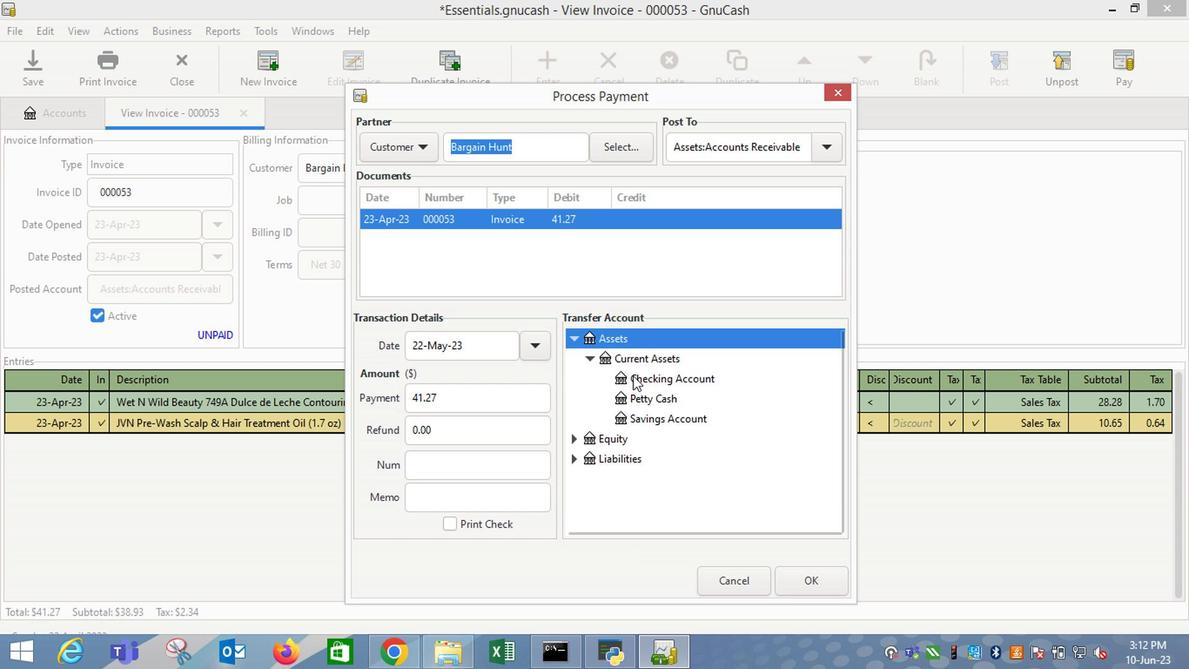 
Action: Mouse moved to (812, 582)
Screenshot: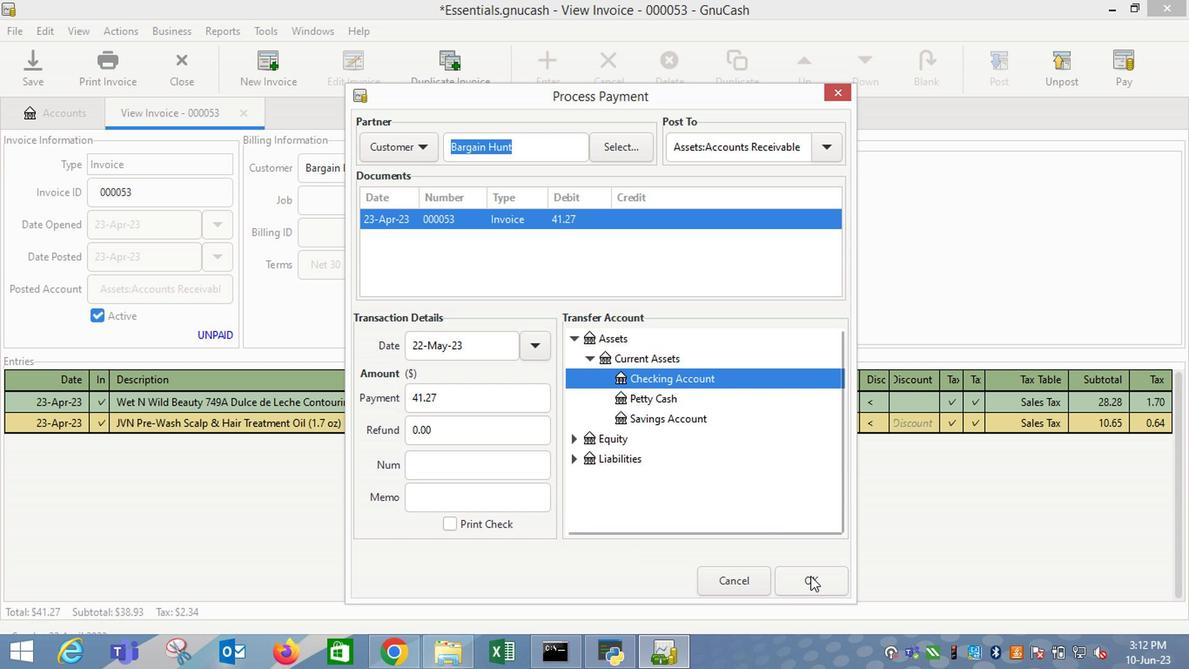 
Action: Mouse pressed left at (812, 582)
Screenshot: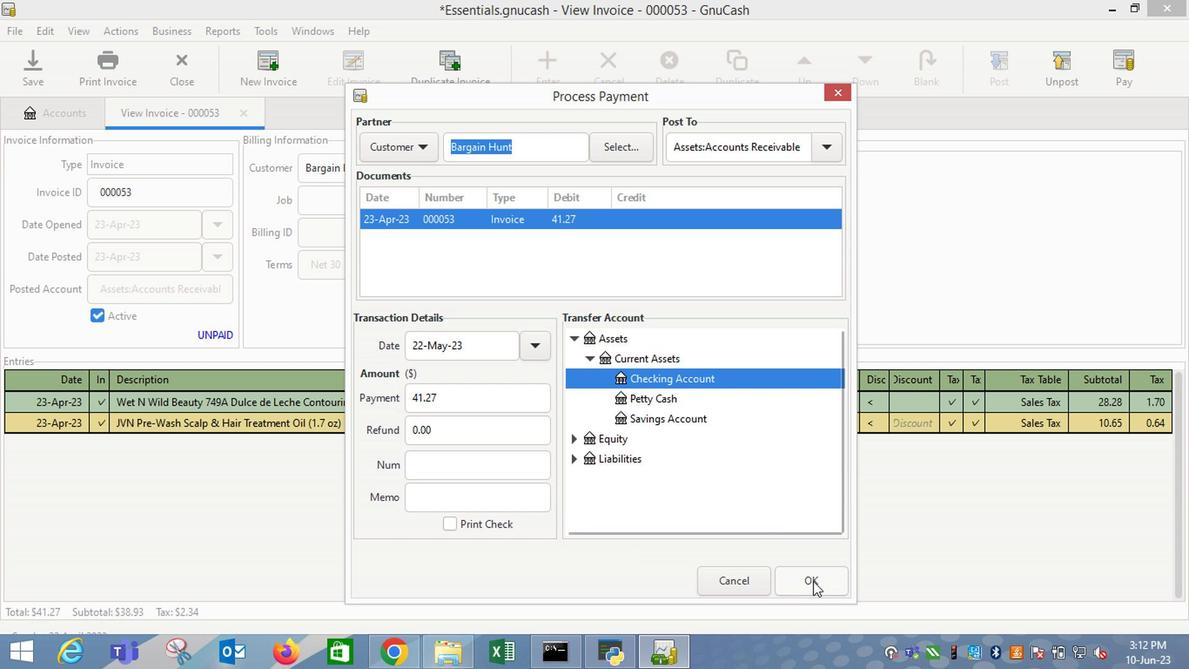 
Action: Mouse moved to (114, 72)
Screenshot: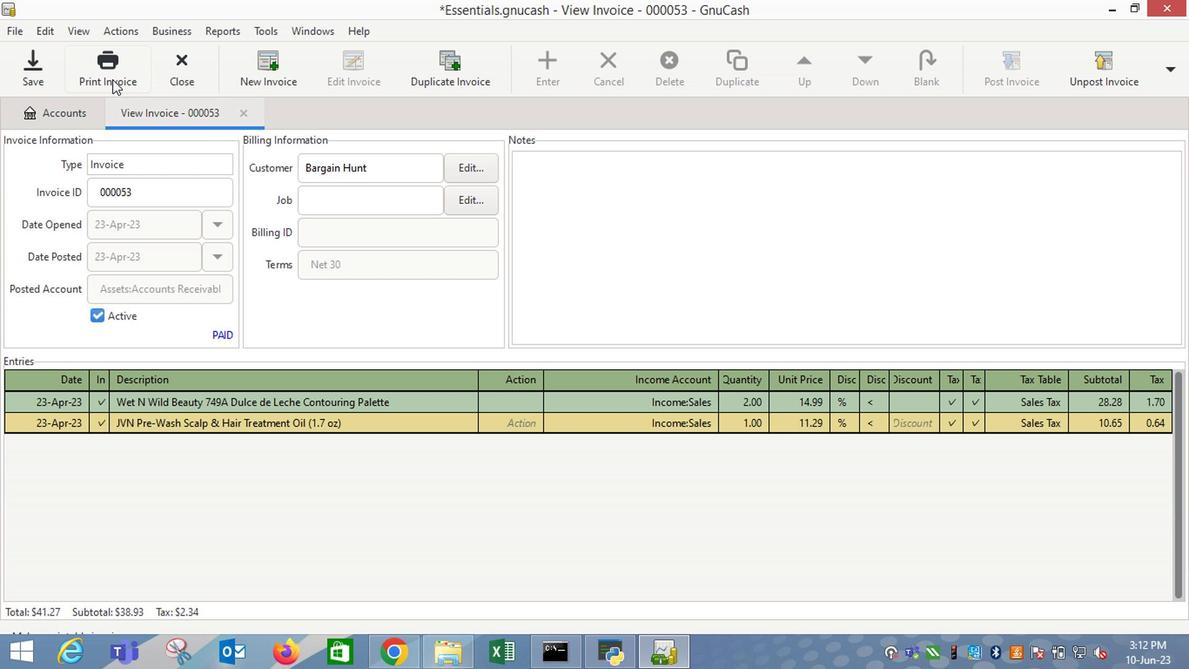 
Action: Mouse pressed left at (114, 72)
Screenshot: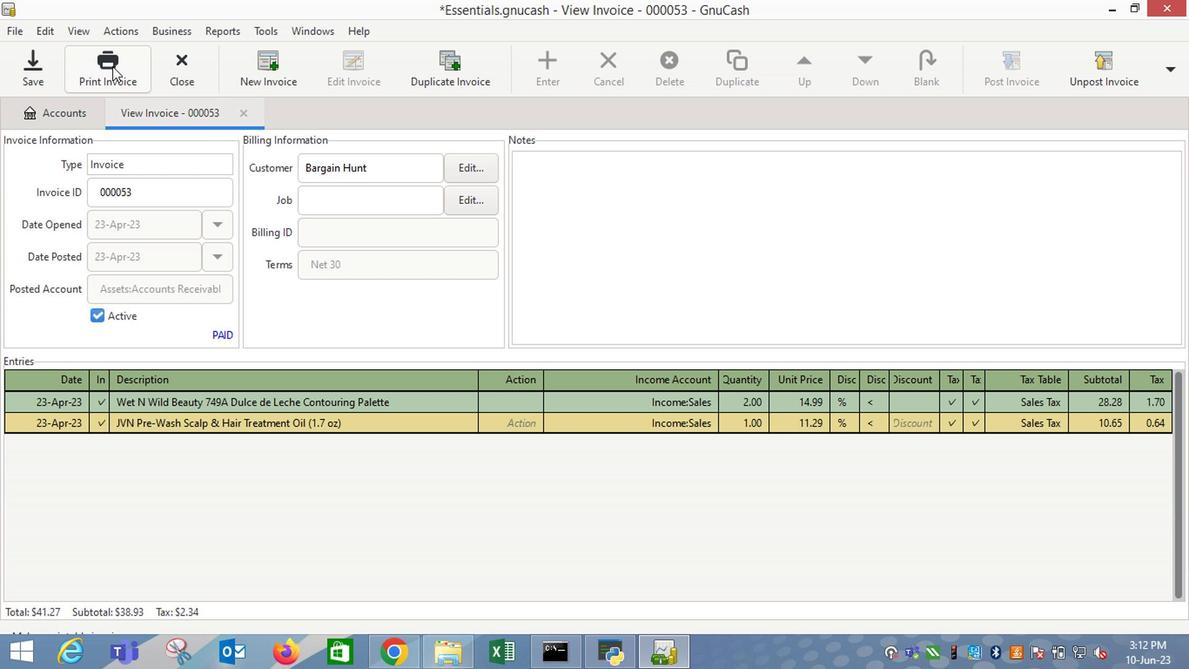 
Action: Mouse moved to (439, 210)
Screenshot: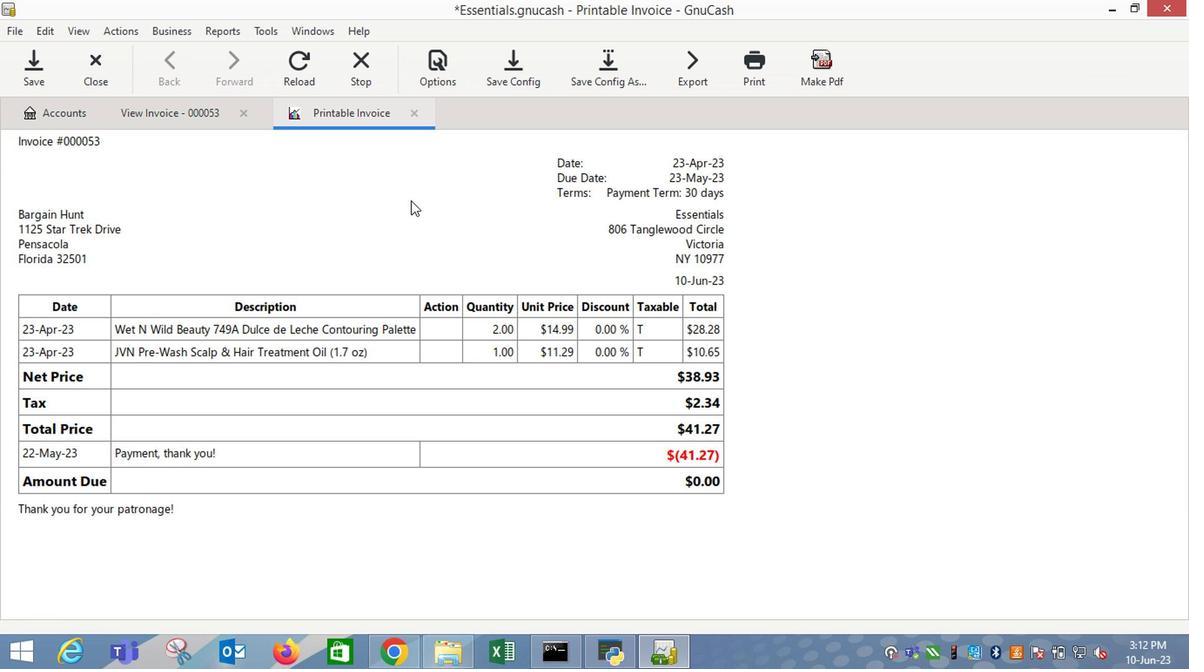 
